 Task: Look for space in Lubbock, United States from 10th July, 2023 to 25th July, 2023 for 3 adults, 1 child in price range Rs.15000 to Rs.25000. Place can be shared room with 2 bedrooms having 3 beds and 2 bathrooms. Property type can be house, flat, guest house. Amenities needed are: wifi, TV, free parkinig on premises, gym, breakfast. Booking option can be shelf check-in. Required host language is English.
Action: Mouse moved to (432, 105)
Screenshot: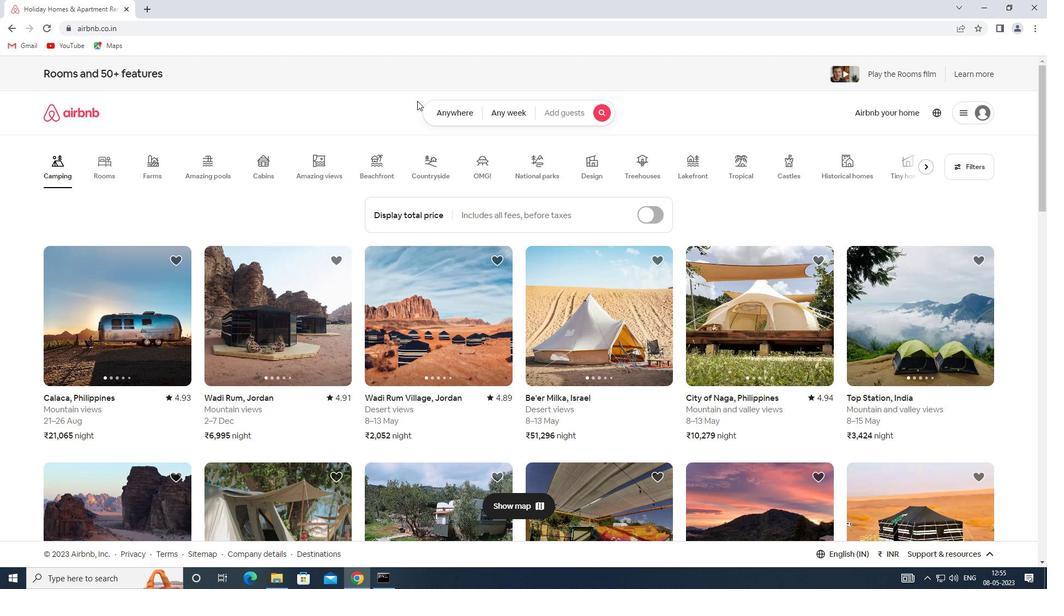 
Action: Mouse pressed left at (432, 105)
Screenshot: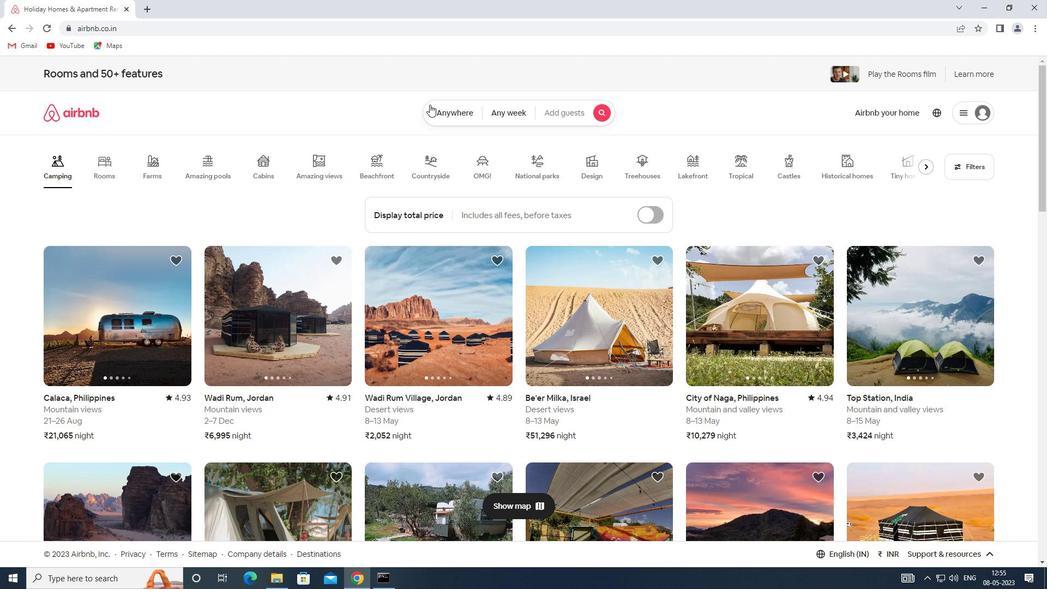 
Action: Mouse moved to (325, 159)
Screenshot: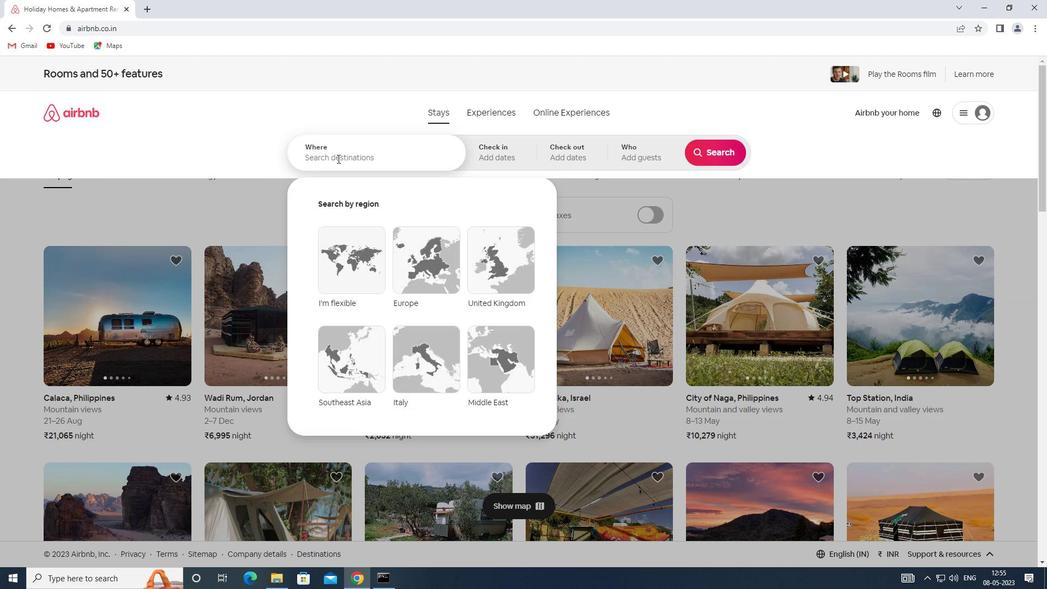 
Action: Mouse pressed left at (325, 159)
Screenshot: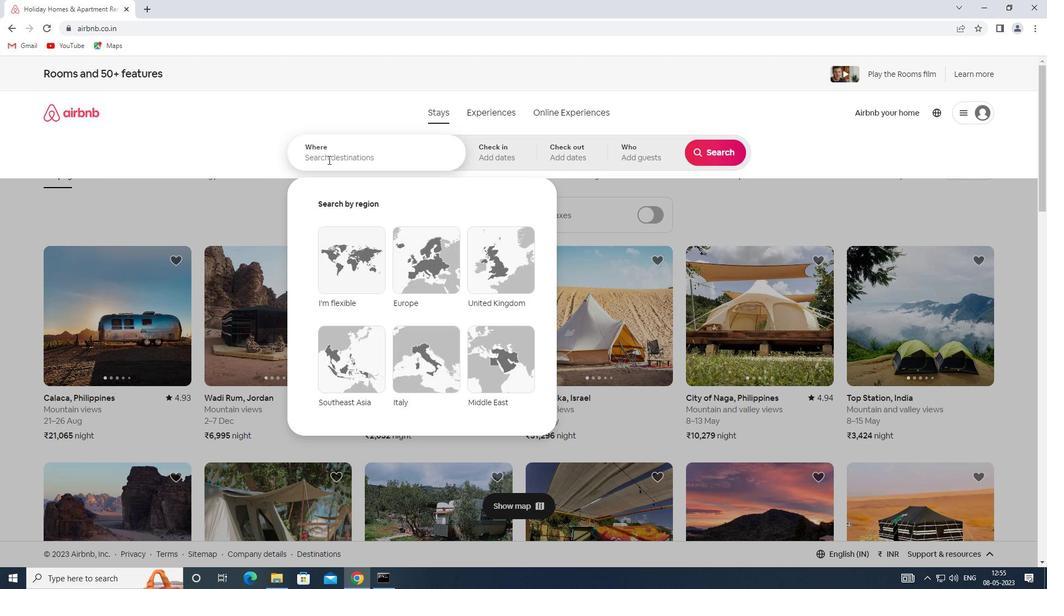 
Action: Key pressed <Key.shift><Key.shift><Key.shift><Key.shift><Key.shift><Key.shift><Key.shift><Key.shift><Key.shift><Key.shift><Key.shift><Key.shift><Key.shift><Key.shift>SPACE<Key.space>IN<Key.space><Key.shift>LUBBOCK,<Key.shift>UNITED<Key.space><Key.shift>STATES
Screenshot: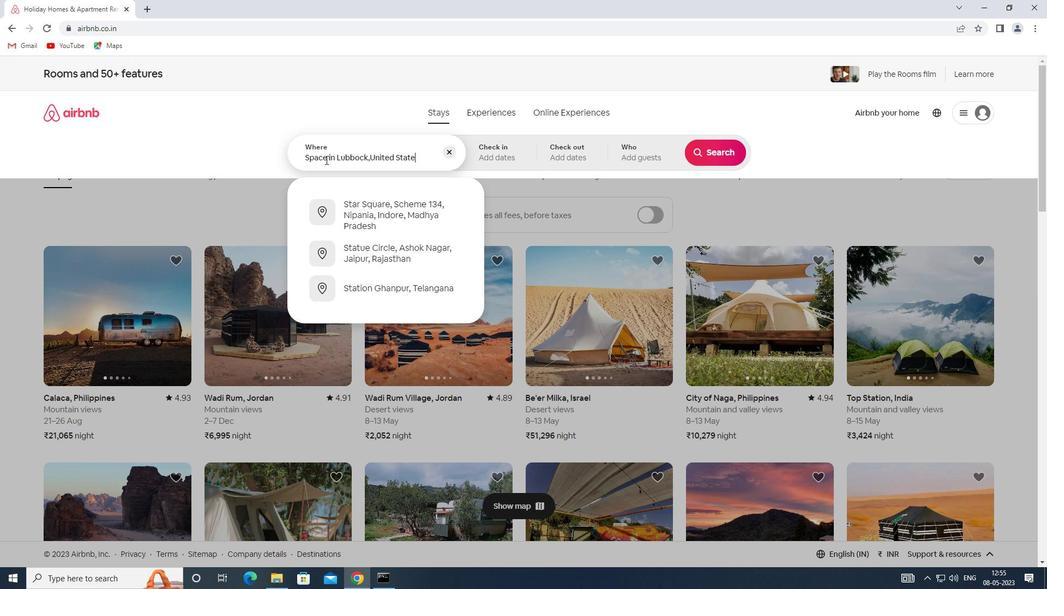 
Action: Mouse moved to (483, 154)
Screenshot: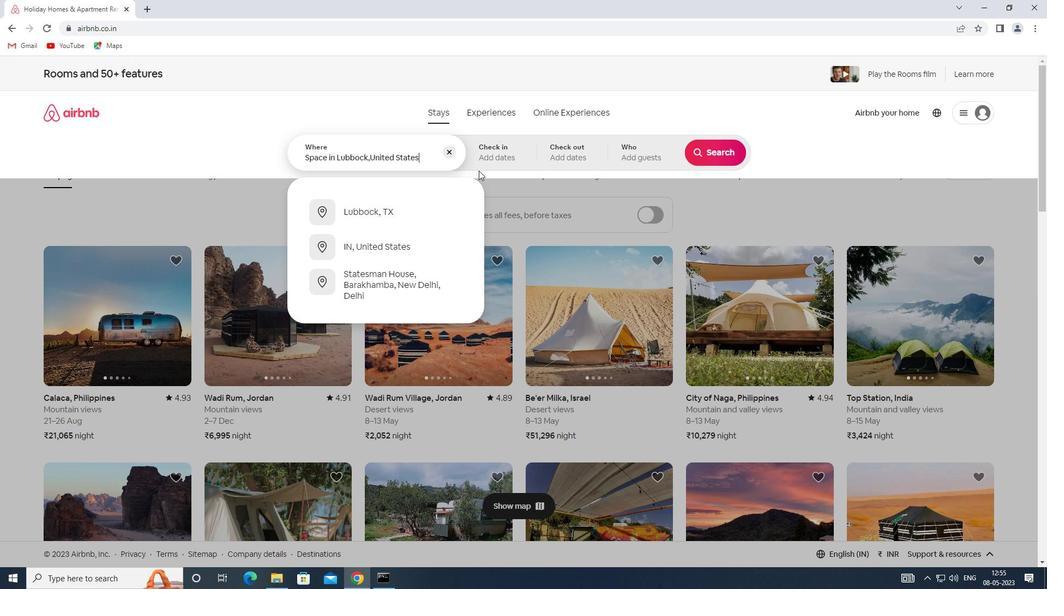 
Action: Mouse pressed left at (483, 154)
Screenshot: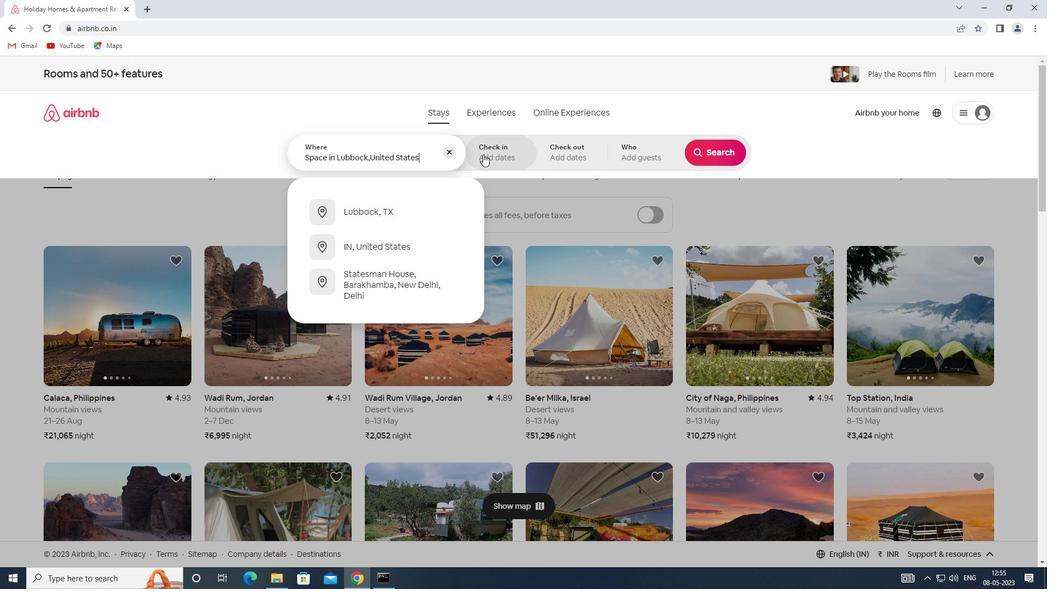 
Action: Mouse moved to (705, 236)
Screenshot: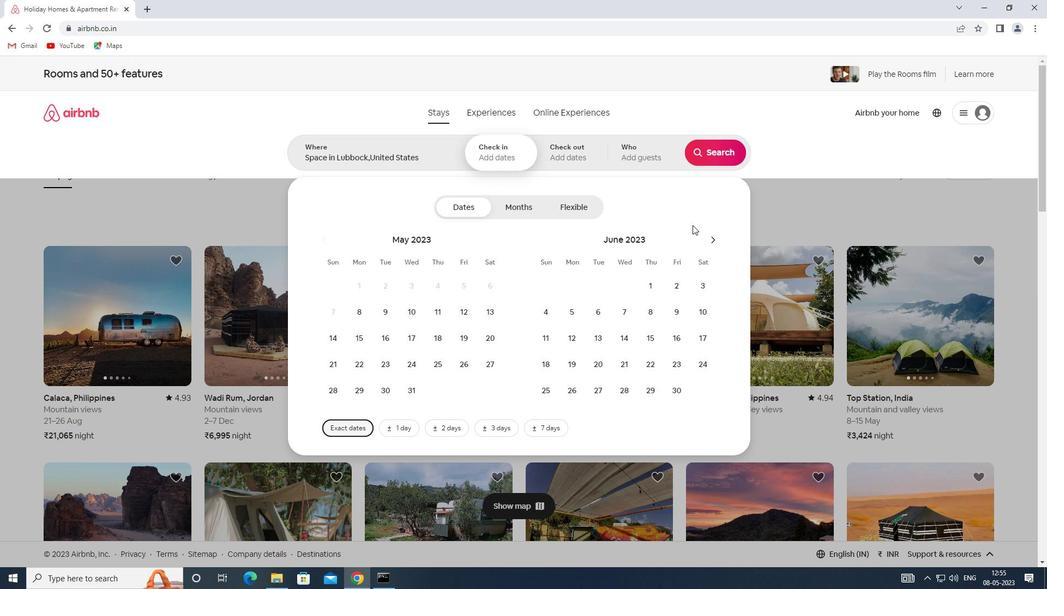 
Action: Mouse pressed left at (705, 236)
Screenshot: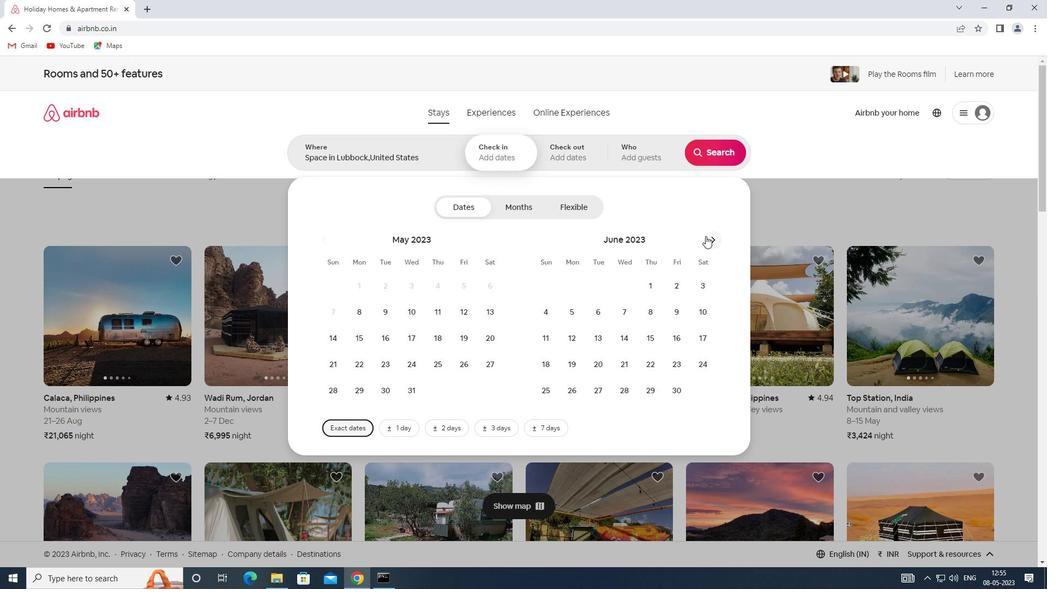 
Action: Mouse moved to (570, 334)
Screenshot: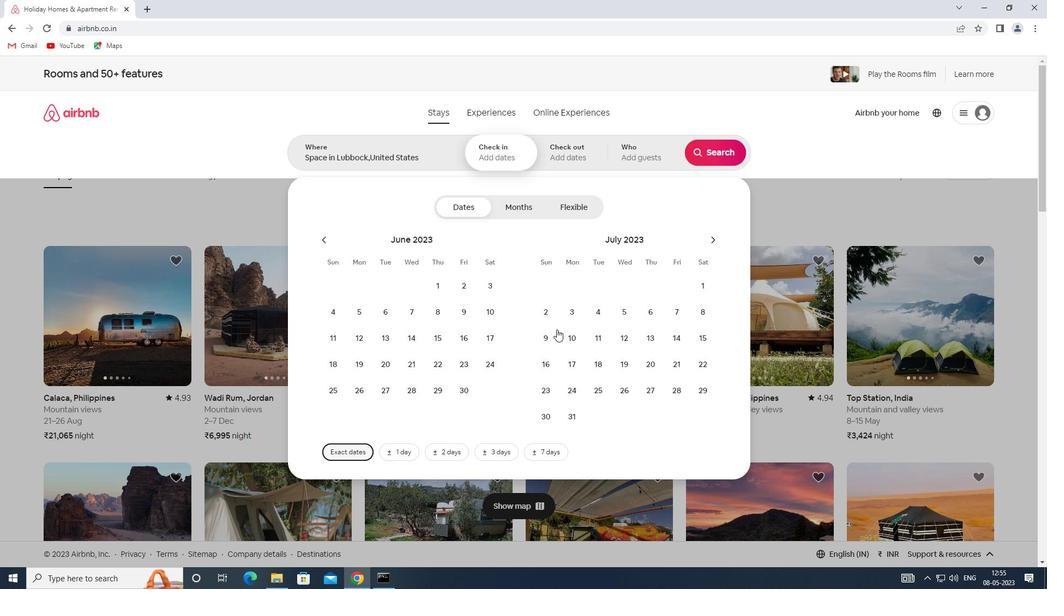 
Action: Mouse pressed left at (570, 334)
Screenshot: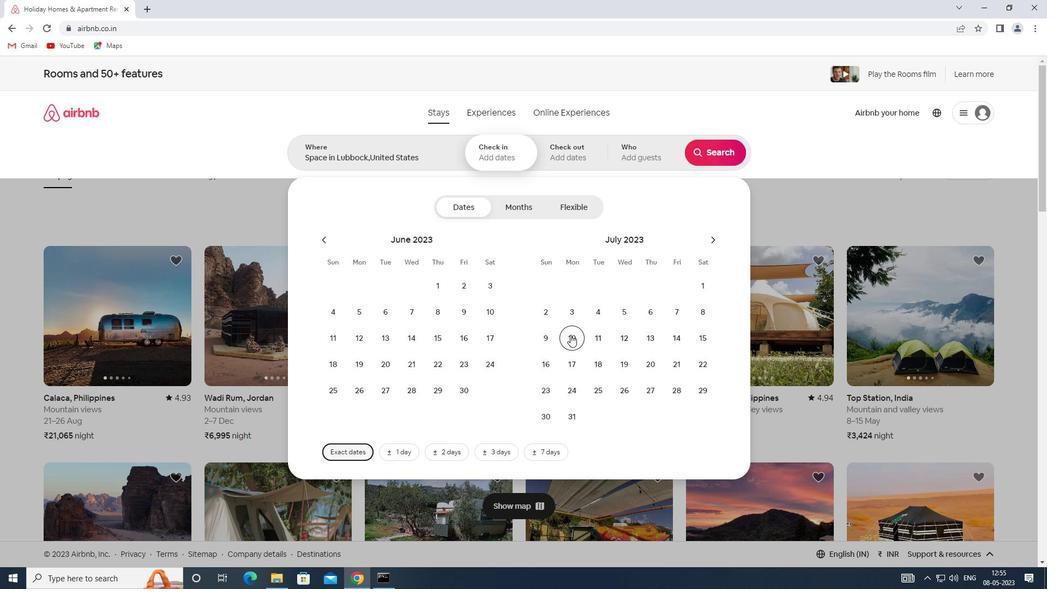 
Action: Mouse moved to (610, 392)
Screenshot: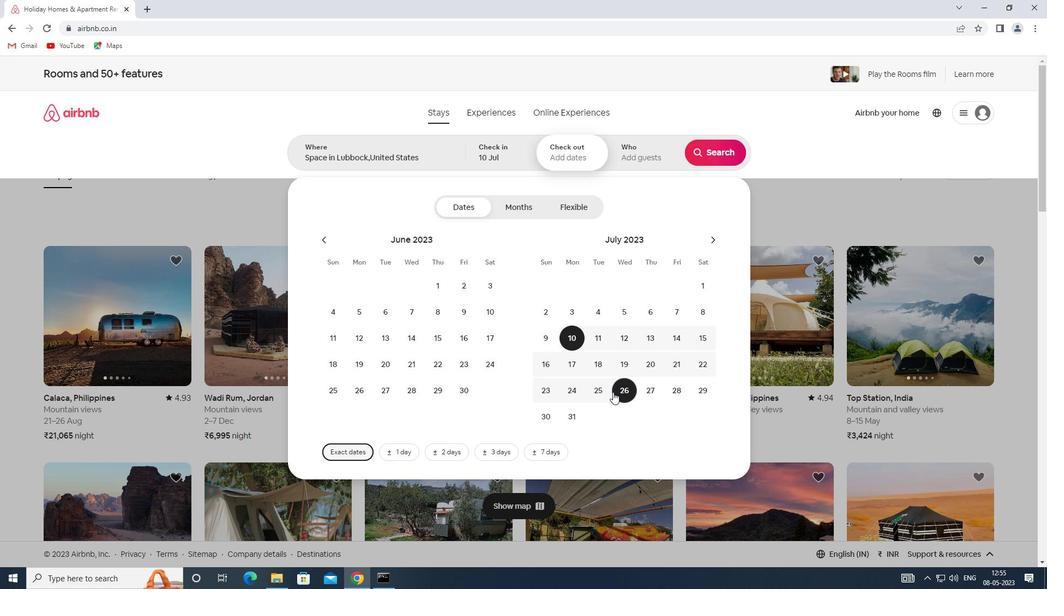 
Action: Mouse pressed left at (610, 392)
Screenshot: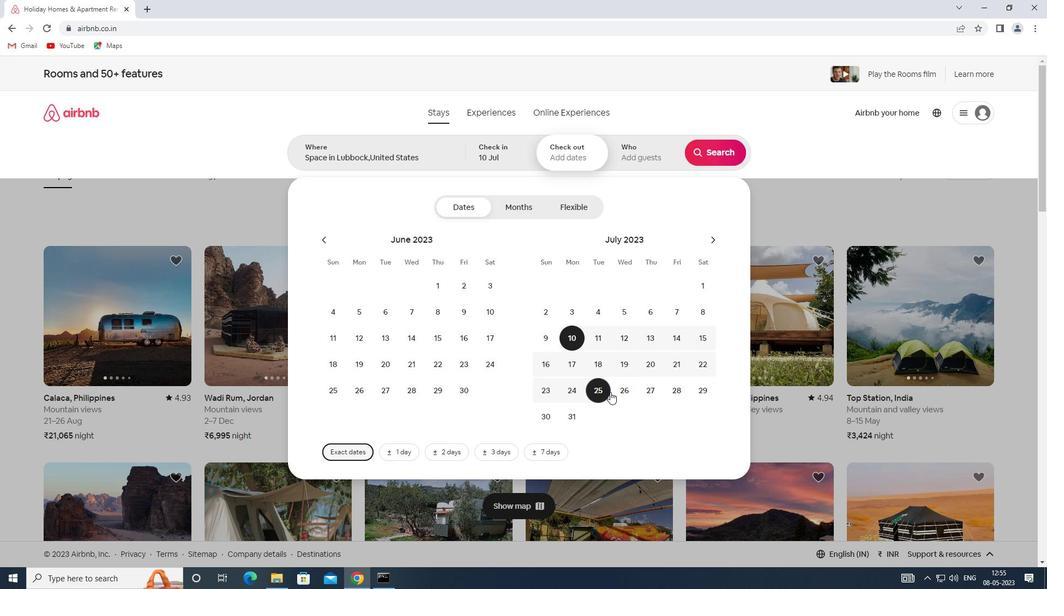 
Action: Mouse moved to (649, 157)
Screenshot: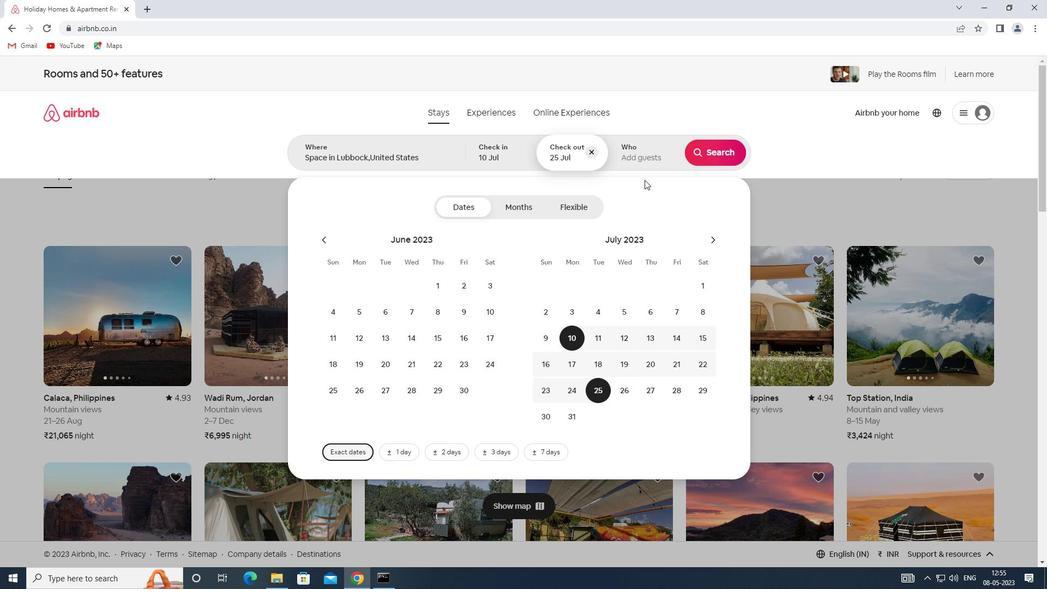 
Action: Mouse pressed left at (649, 157)
Screenshot: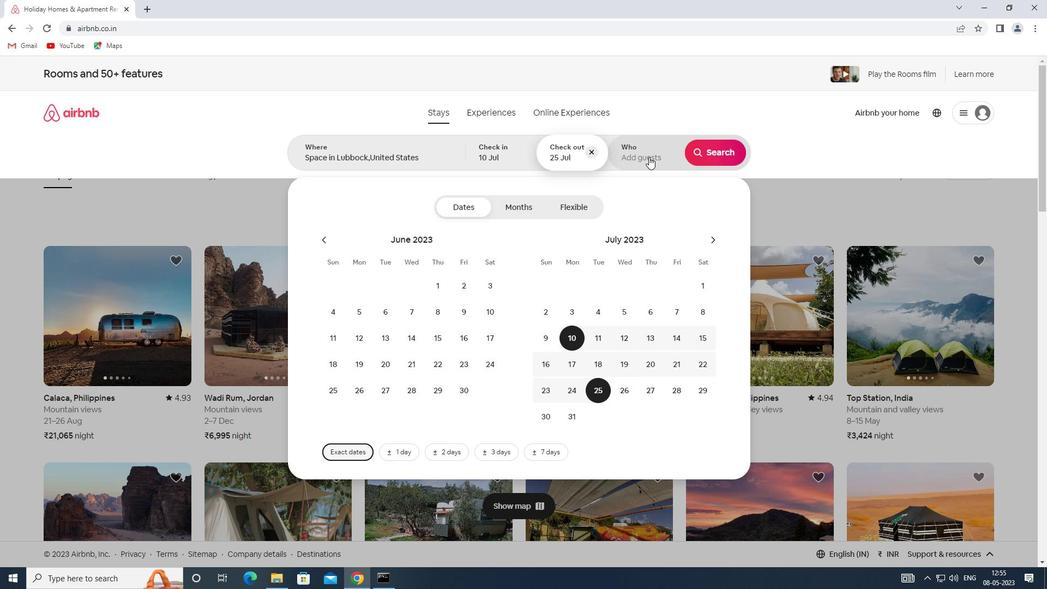 
Action: Mouse moved to (714, 218)
Screenshot: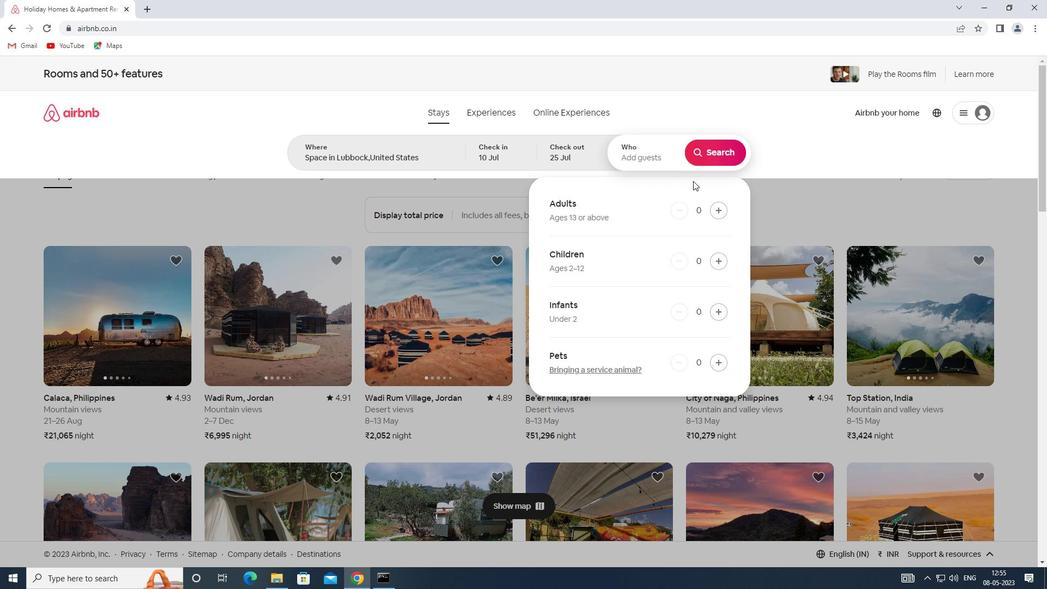 
Action: Mouse pressed left at (714, 218)
Screenshot: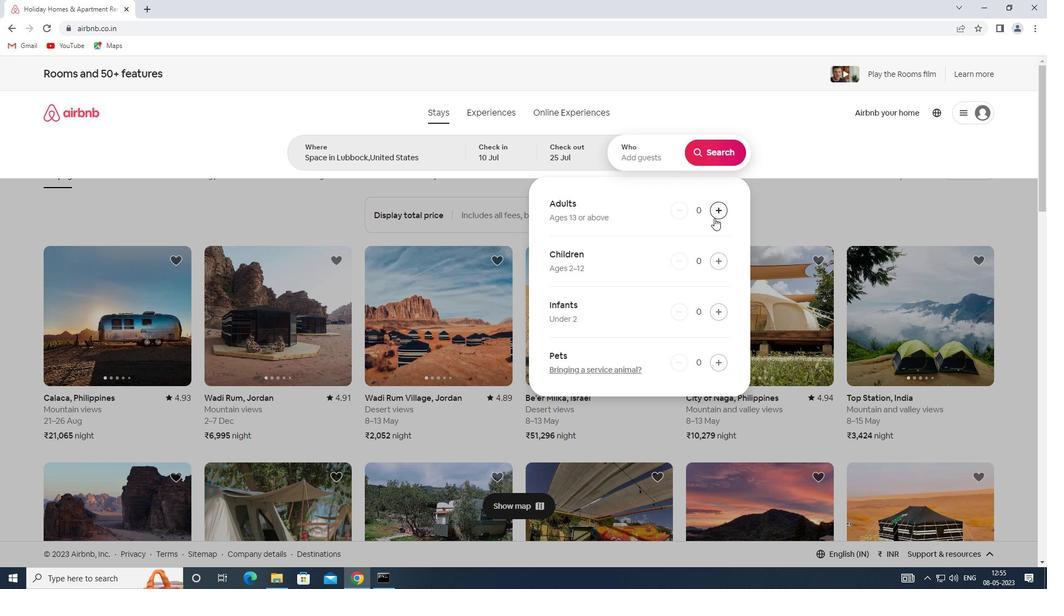
Action: Mouse pressed left at (714, 218)
Screenshot: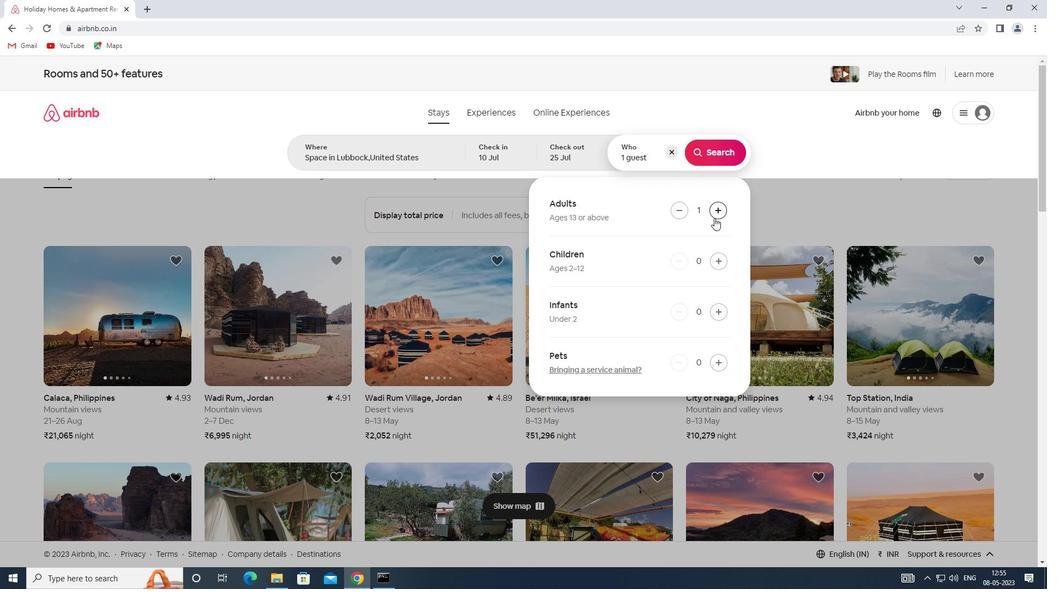 
Action: Mouse pressed left at (714, 218)
Screenshot: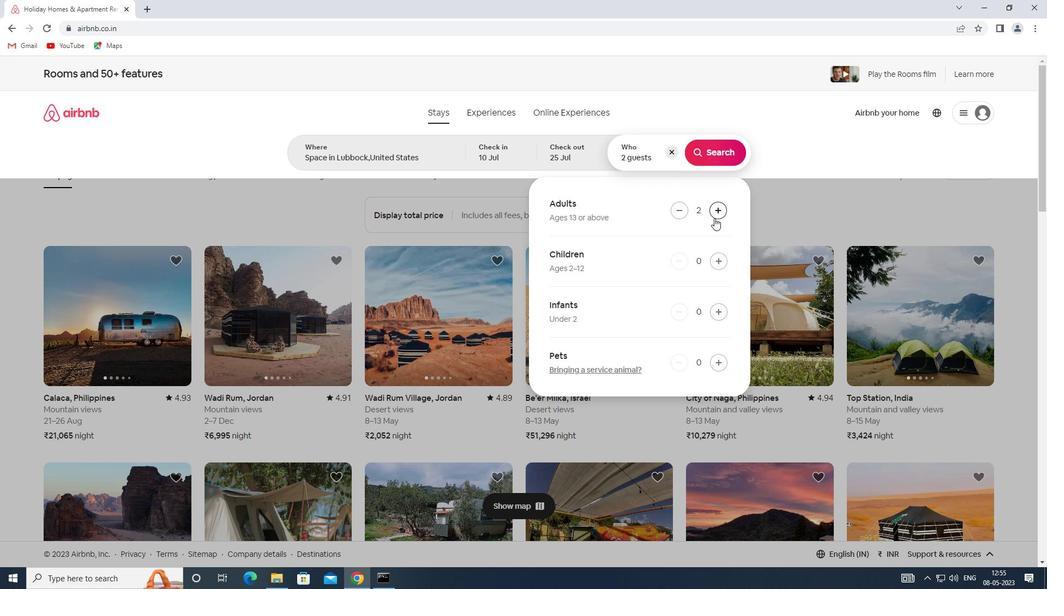 
Action: Mouse moved to (723, 266)
Screenshot: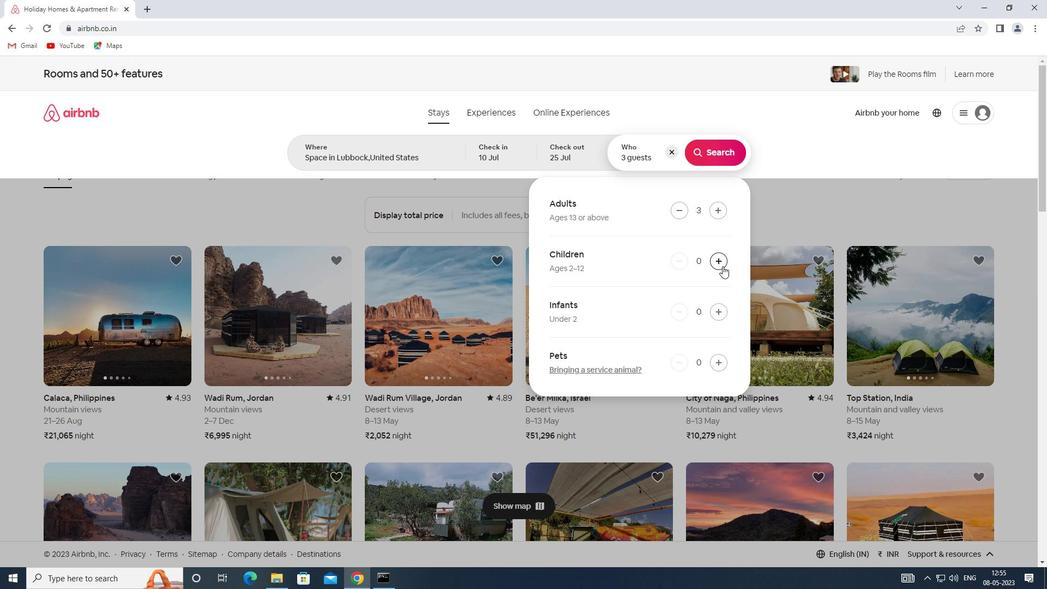 
Action: Mouse pressed left at (723, 266)
Screenshot: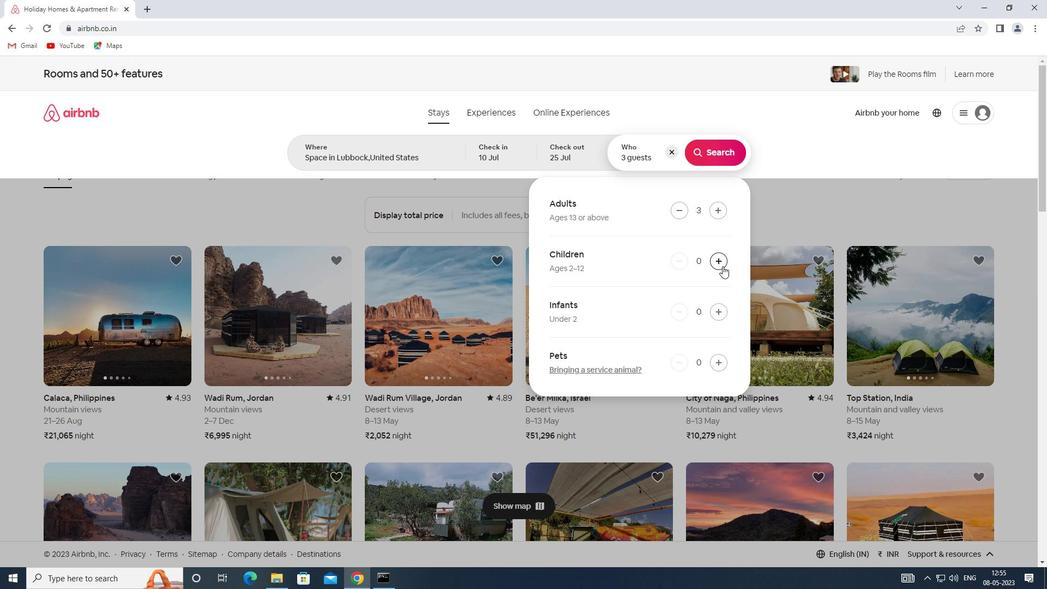 
Action: Mouse moved to (714, 152)
Screenshot: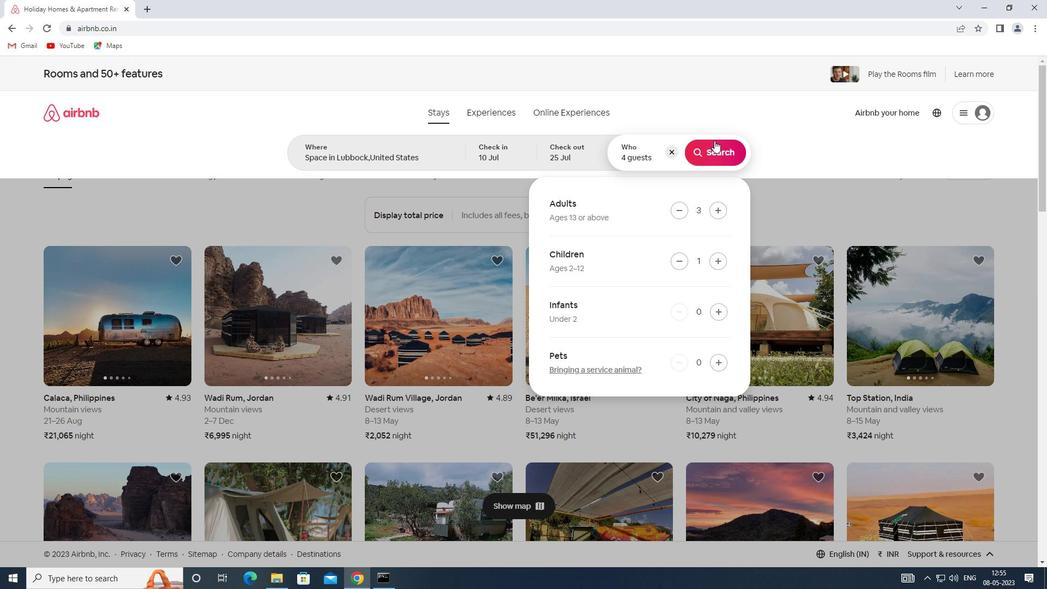 
Action: Mouse pressed left at (714, 152)
Screenshot: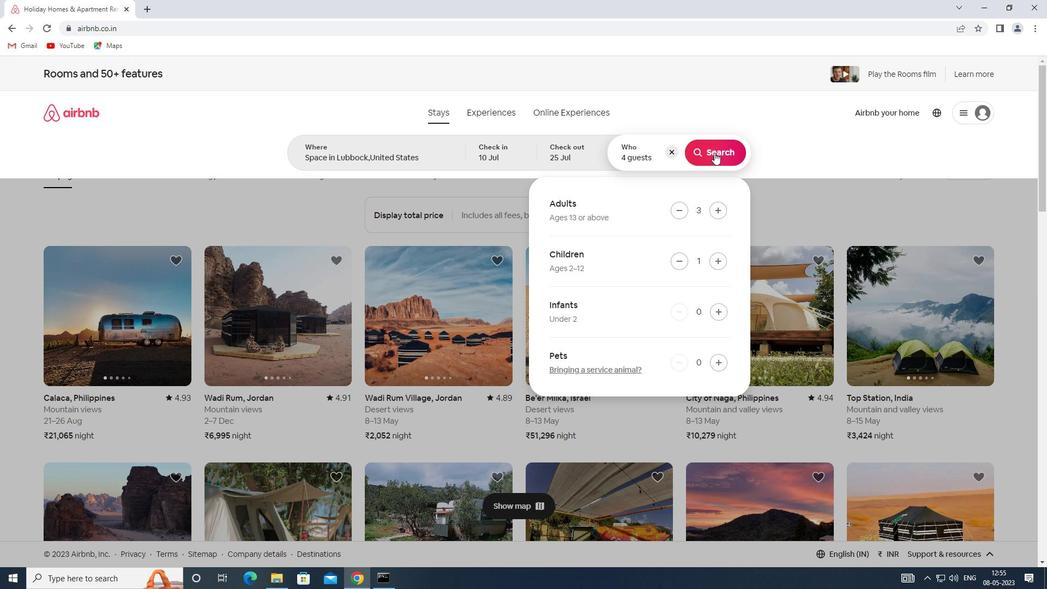 
Action: Mouse moved to (1002, 127)
Screenshot: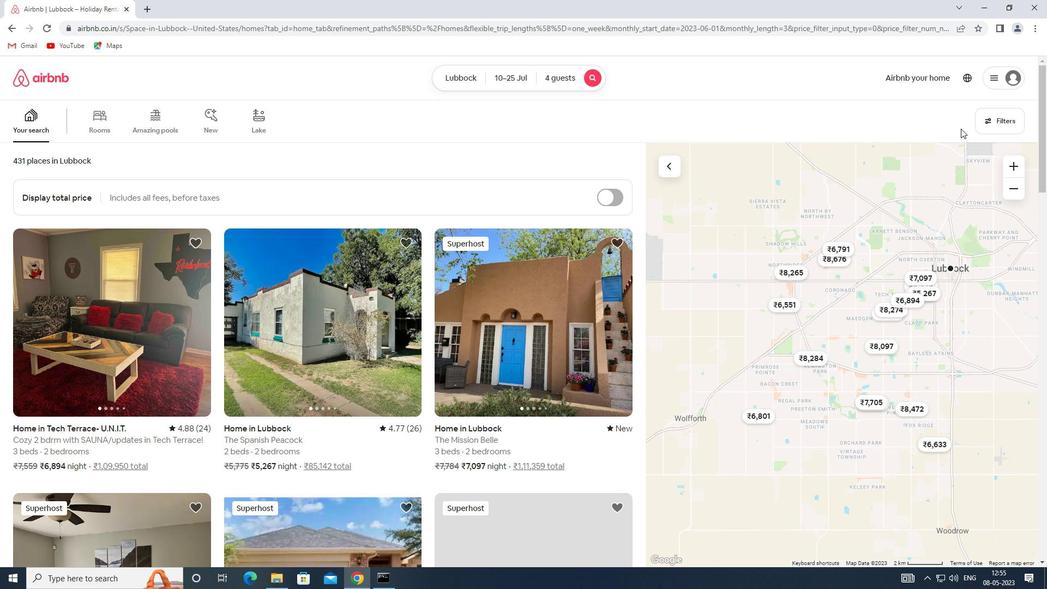 
Action: Mouse pressed left at (1002, 127)
Screenshot: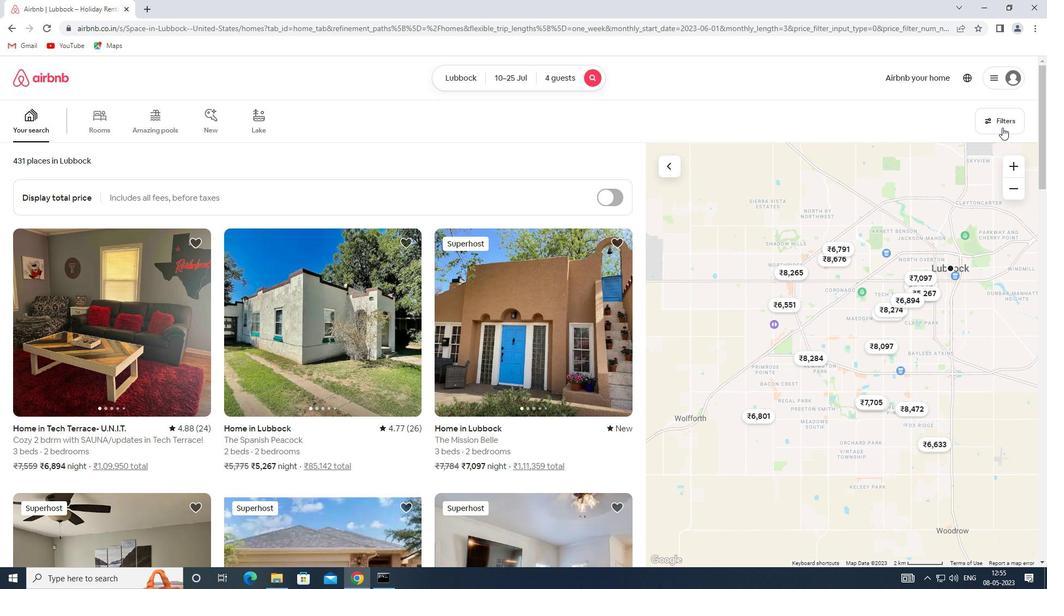 
Action: Mouse moved to (389, 393)
Screenshot: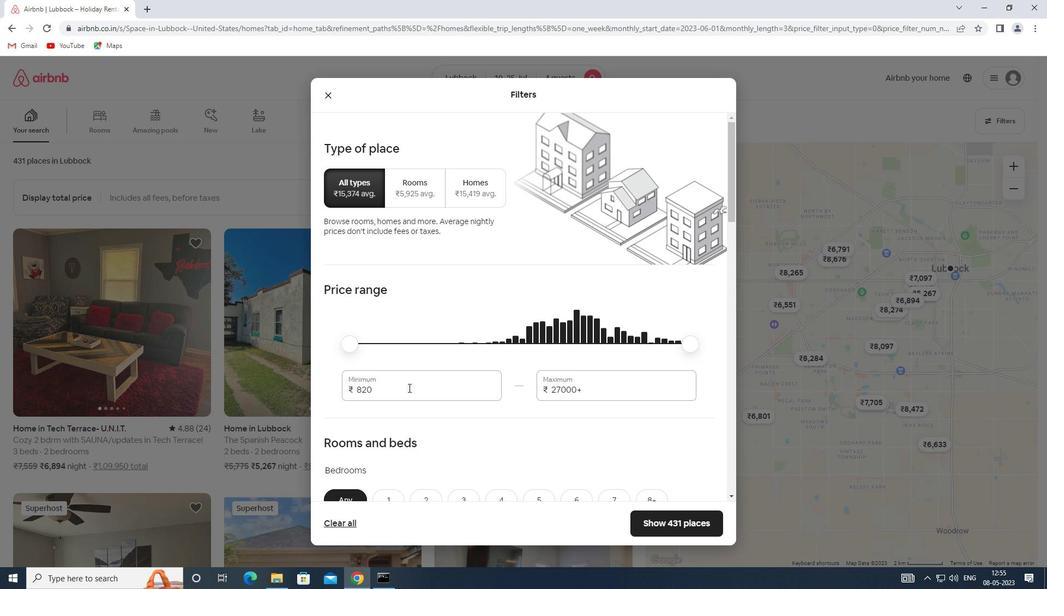 
Action: Mouse pressed left at (389, 393)
Screenshot: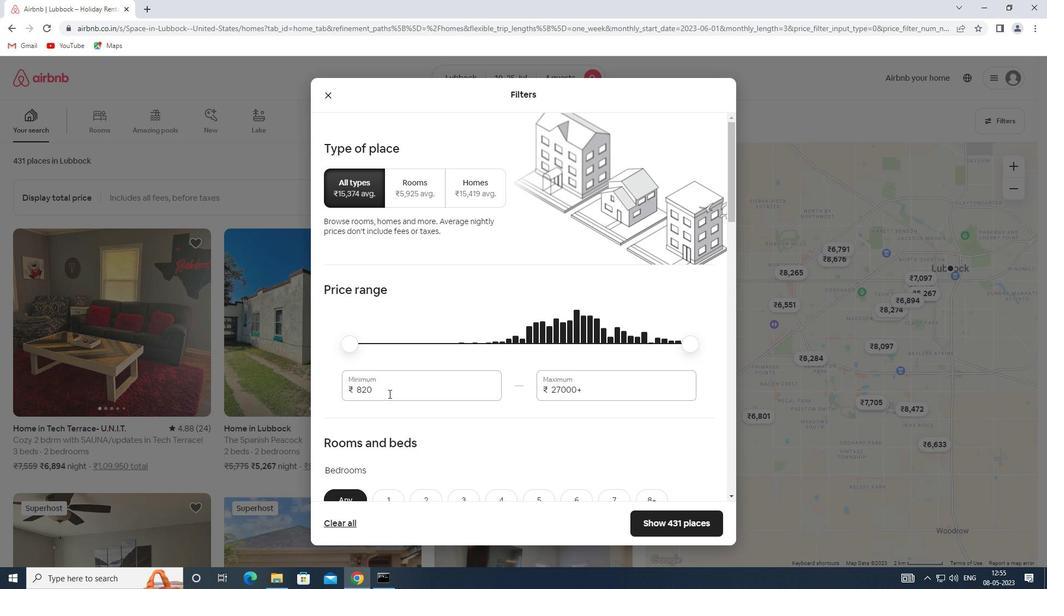 
Action: Mouse moved to (339, 394)
Screenshot: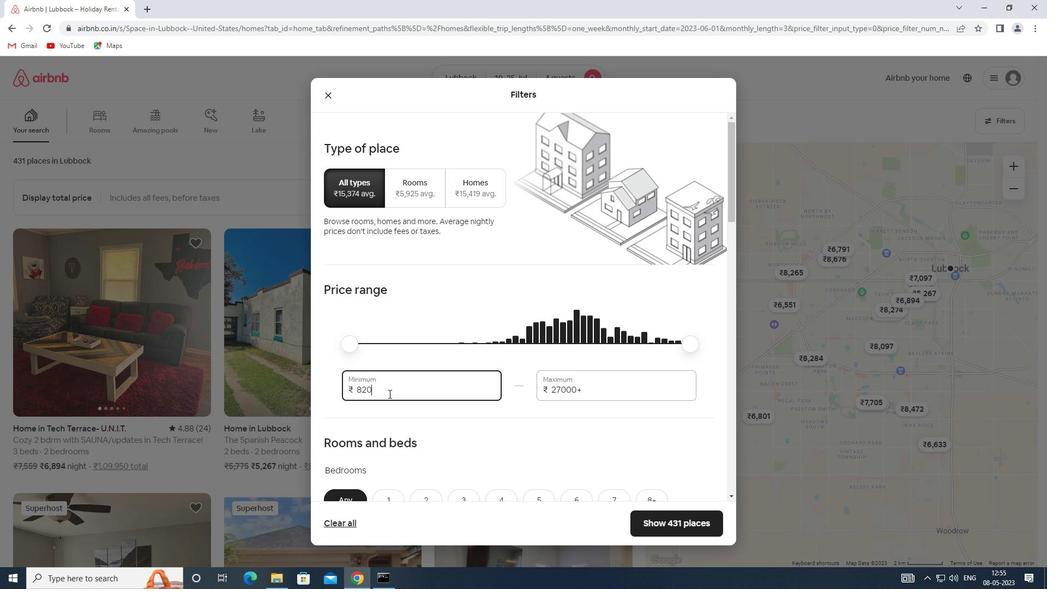 
Action: Key pressed 15000
Screenshot: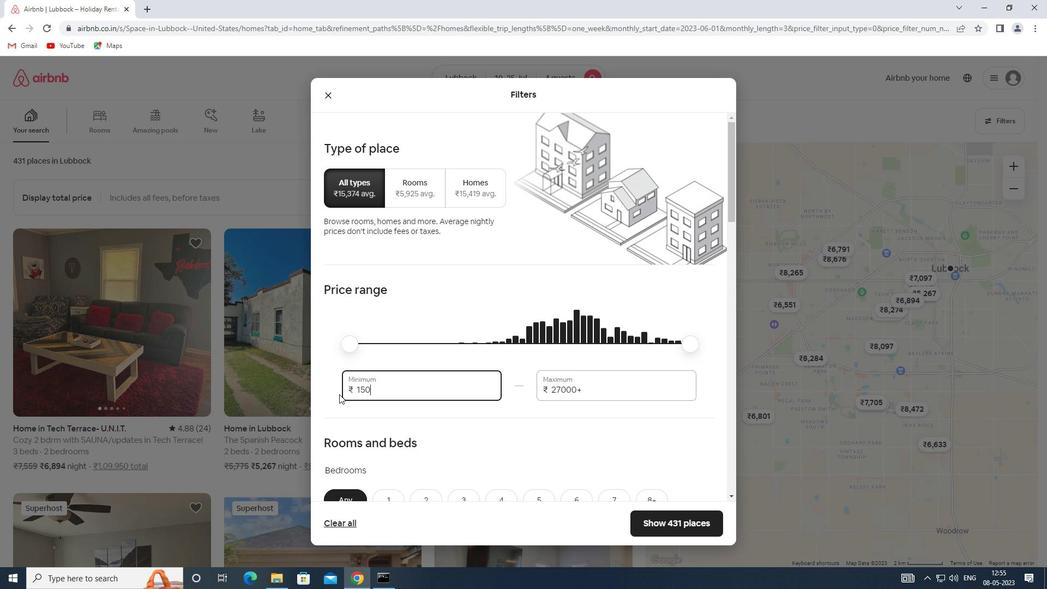 
Action: Mouse moved to (584, 390)
Screenshot: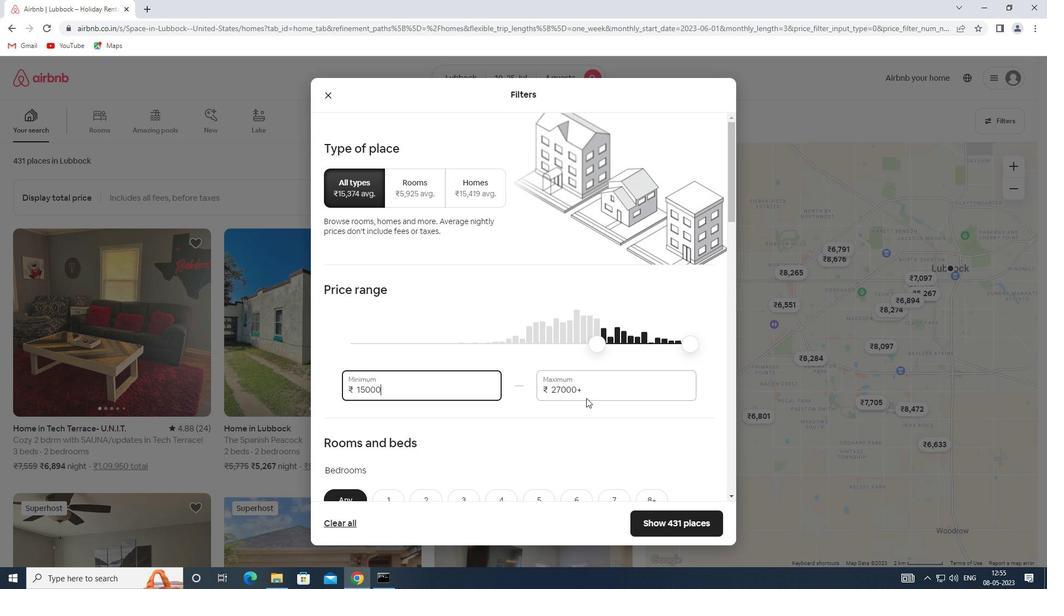
Action: Mouse pressed left at (584, 390)
Screenshot: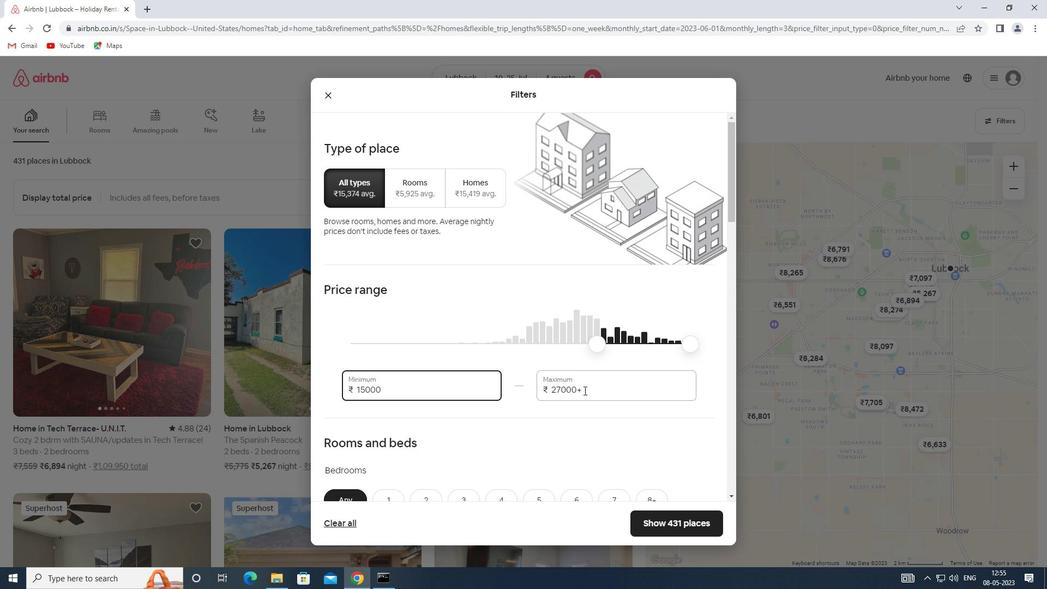 
Action: Mouse moved to (520, 390)
Screenshot: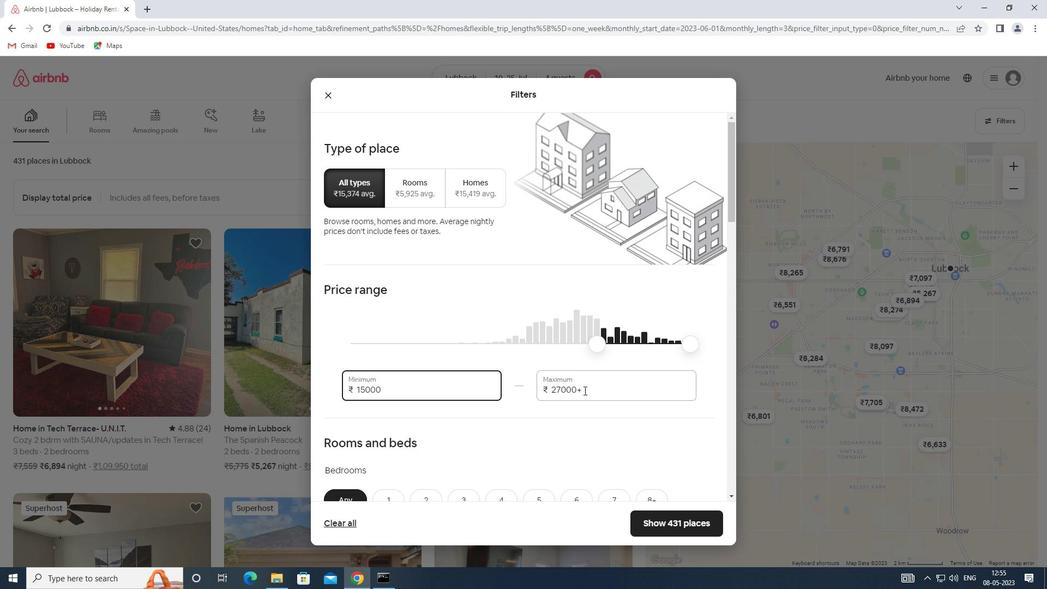 
Action: Key pressed 25000
Screenshot: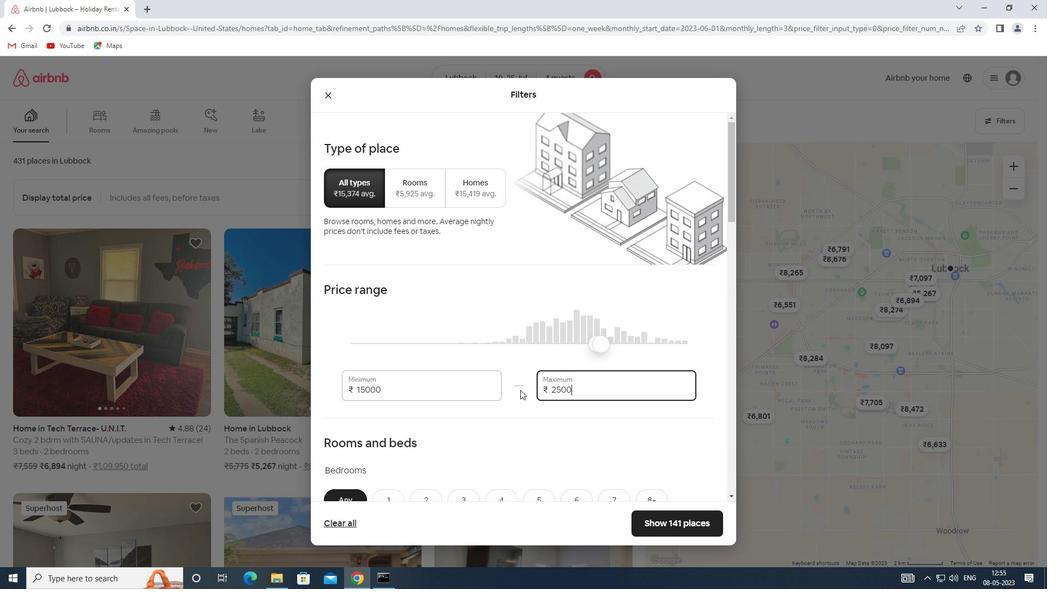 
Action: Mouse scrolled (520, 389) with delta (0, 0)
Screenshot: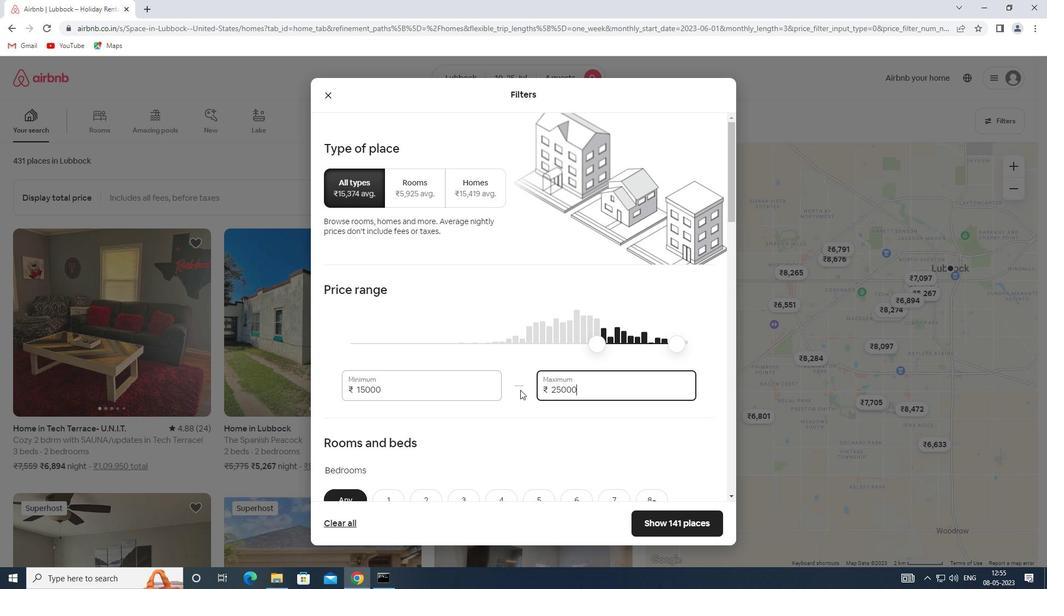 
Action: Mouse scrolled (520, 389) with delta (0, 0)
Screenshot: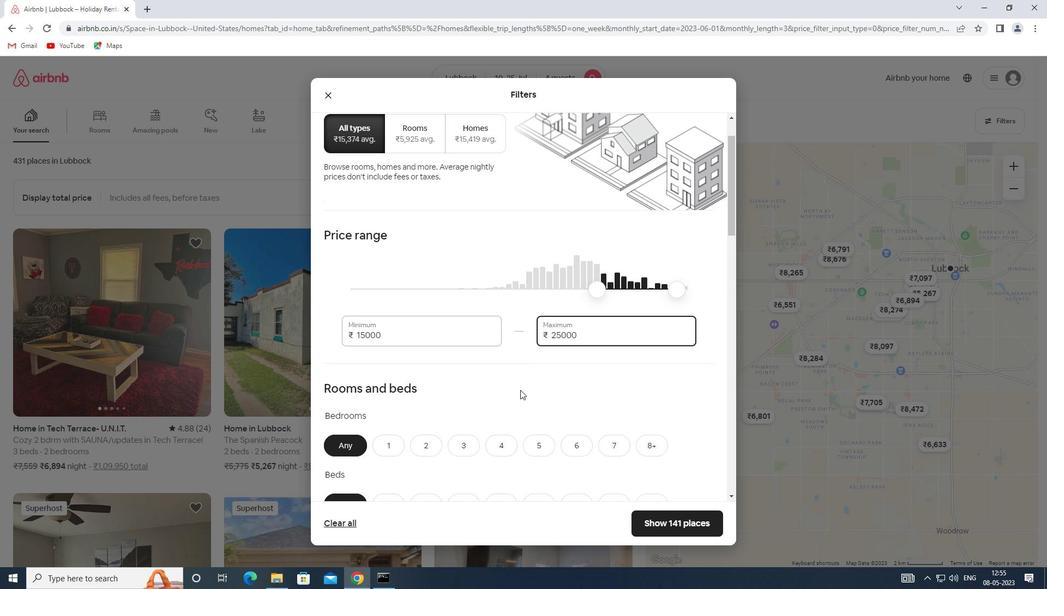 
Action: Mouse scrolled (520, 389) with delta (0, 0)
Screenshot: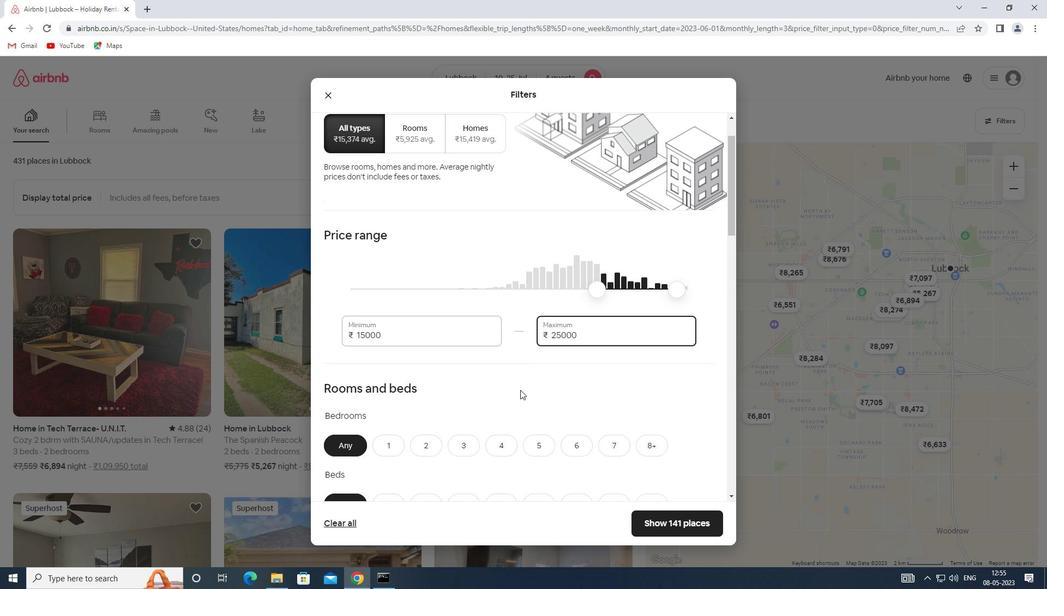 
Action: Mouse moved to (419, 333)
Screenshot: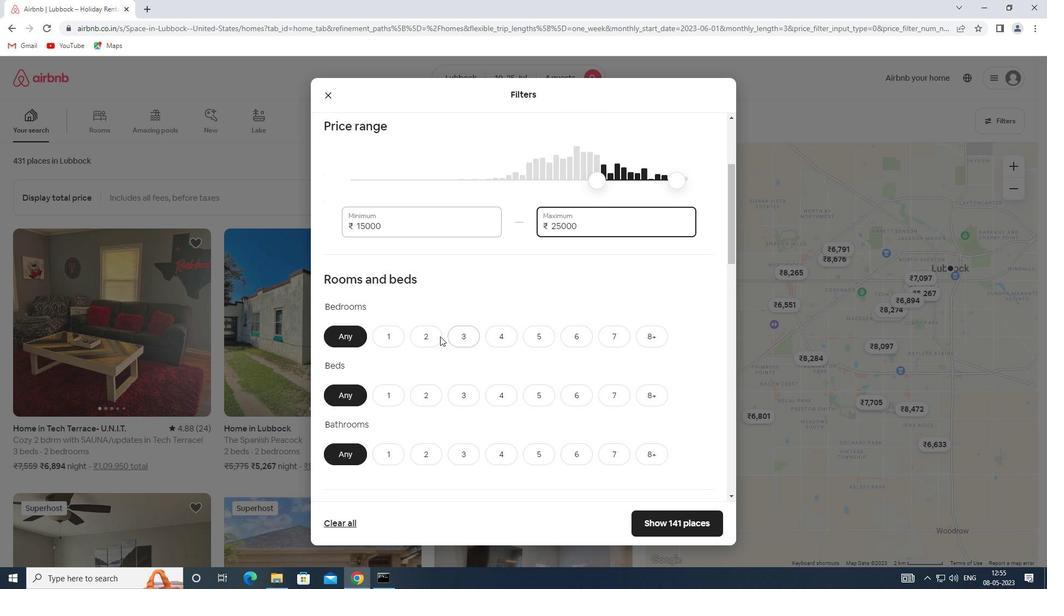 
Action: Mouse pressed left at (419, 333)
Screenshot: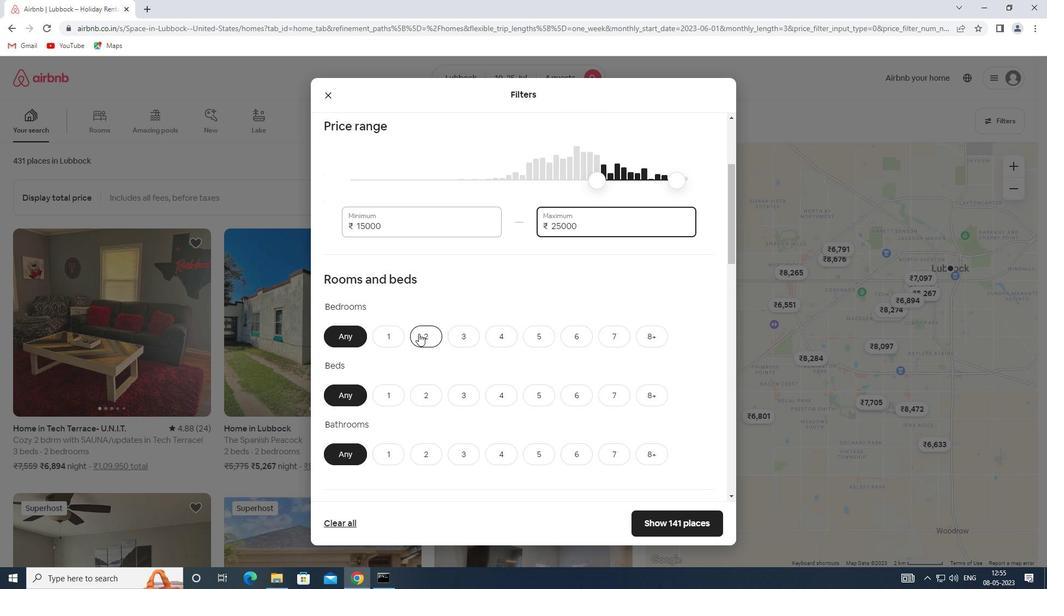 
Action: Mouse moved to (469, 402)
Screenshot: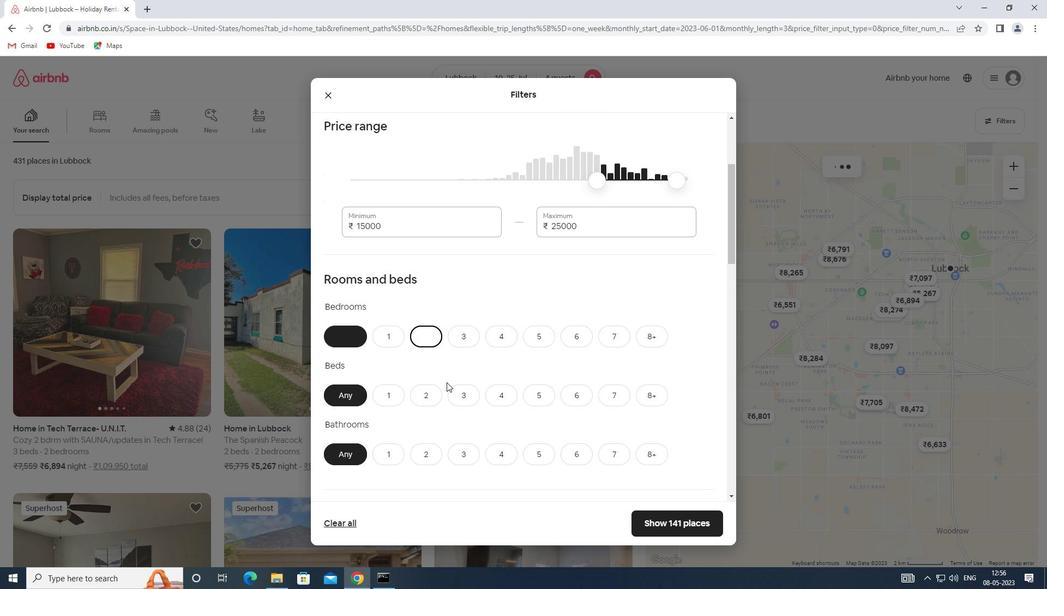 
Action: Mouse pressed left at (469, 402)
Screenshot: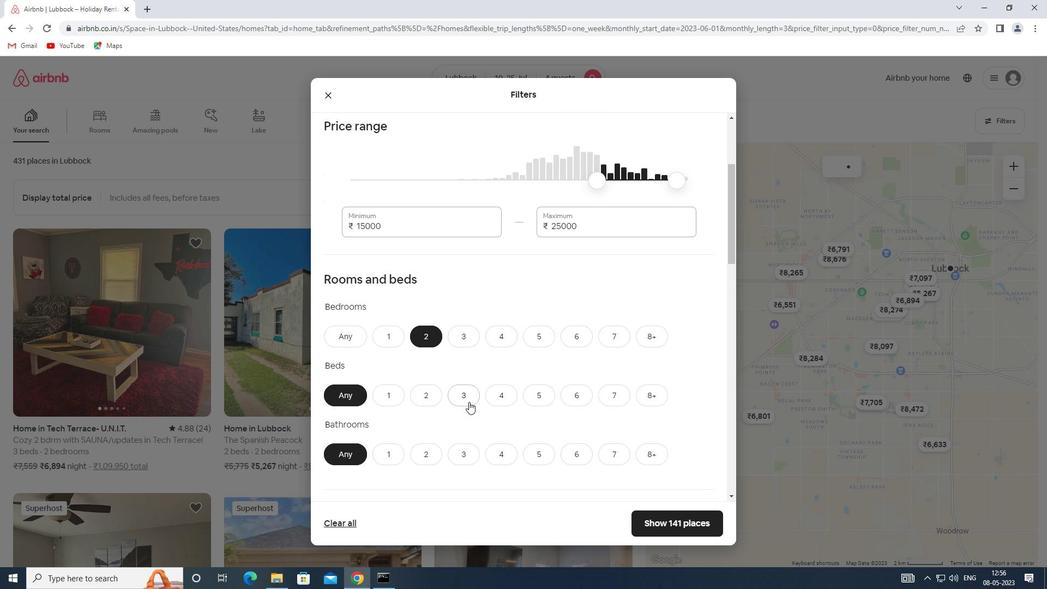 
Action: Mouse moved to (425, 452)
Screenshot: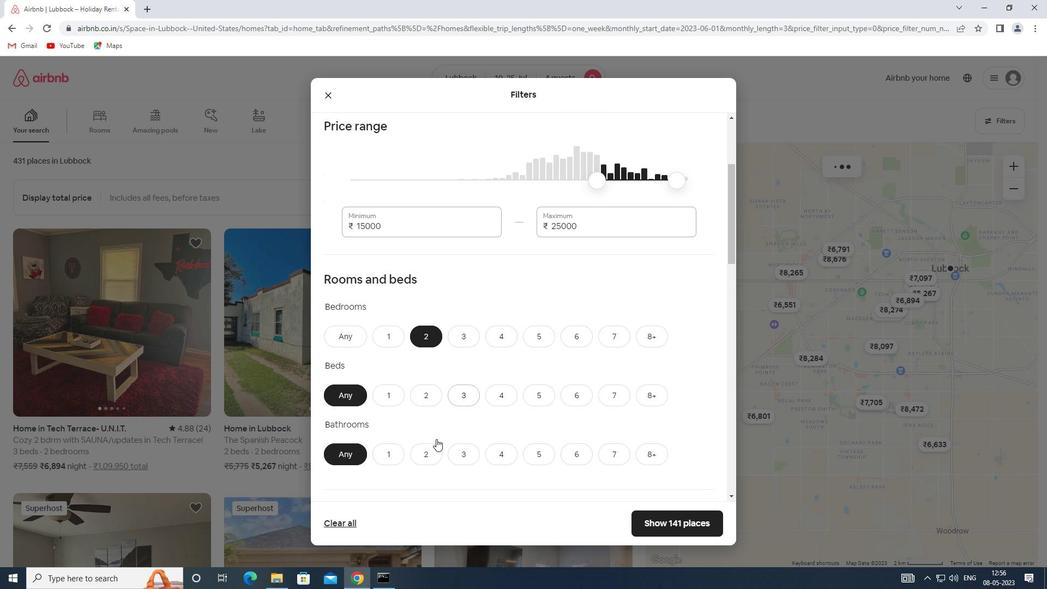 
Action: Mouse pressed left at (425, 452)
Screenshot: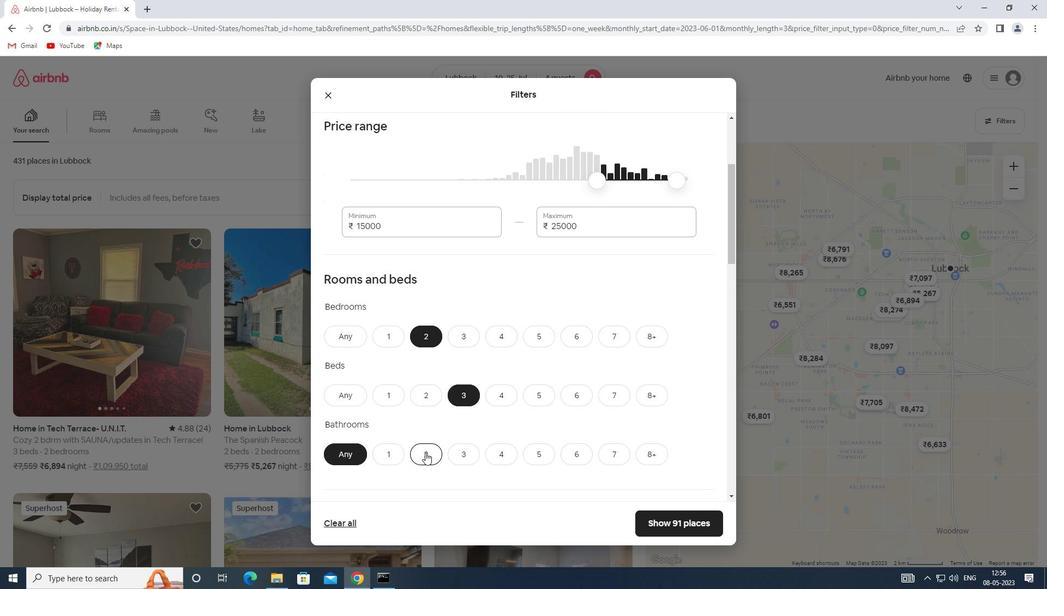 
Action: Mouse scrolled (425, 452) with delta (0, 0)
Screenshot: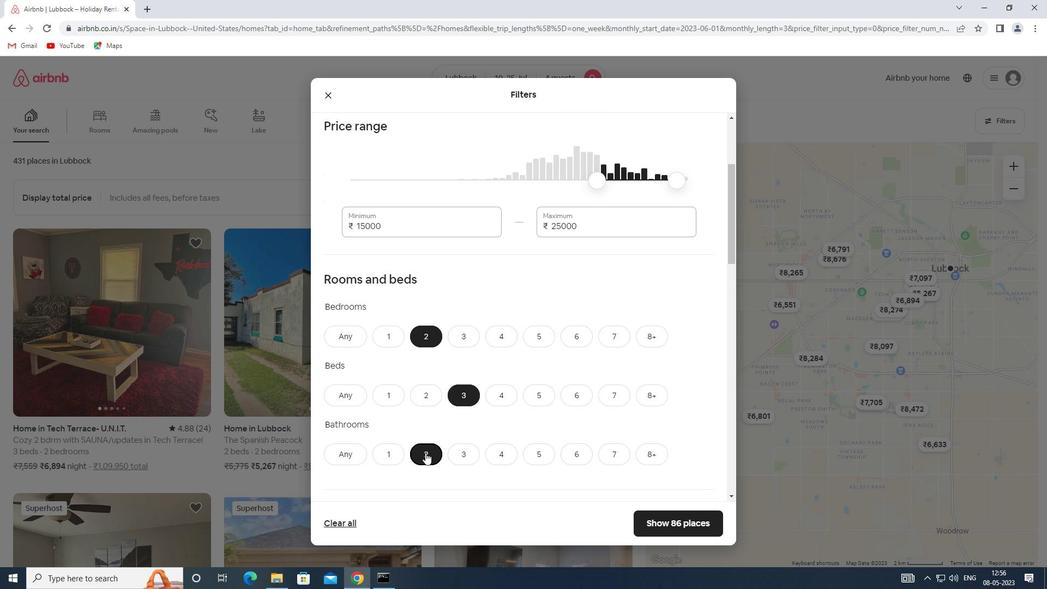
Action: Mouse scrolled (425, 452) with delta (0, 0)
Screenshot: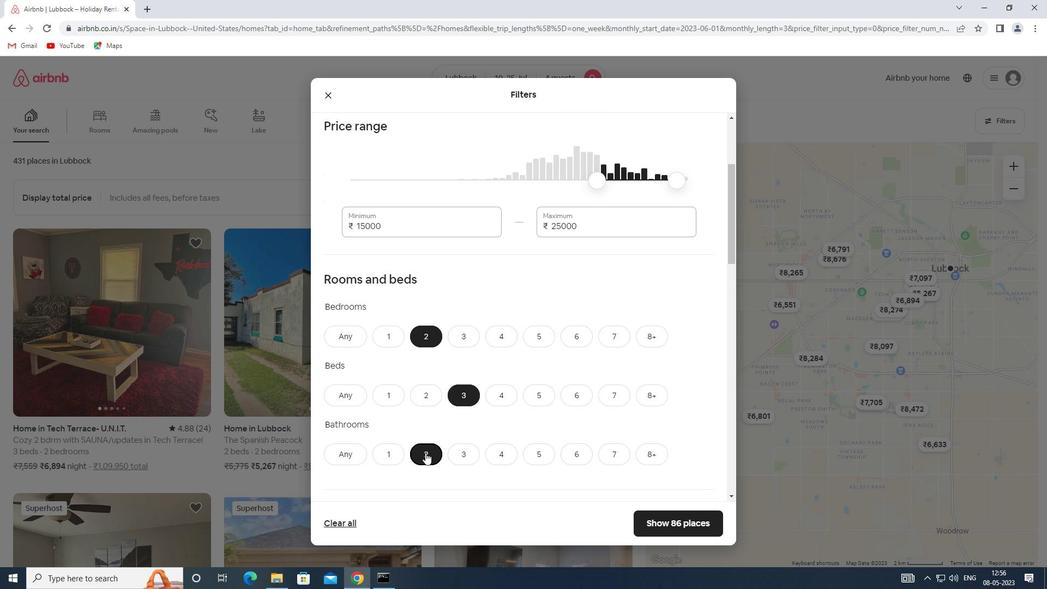 
Action: Mouse scrolled (425, 452) with delta (0, 0)
Screenshot: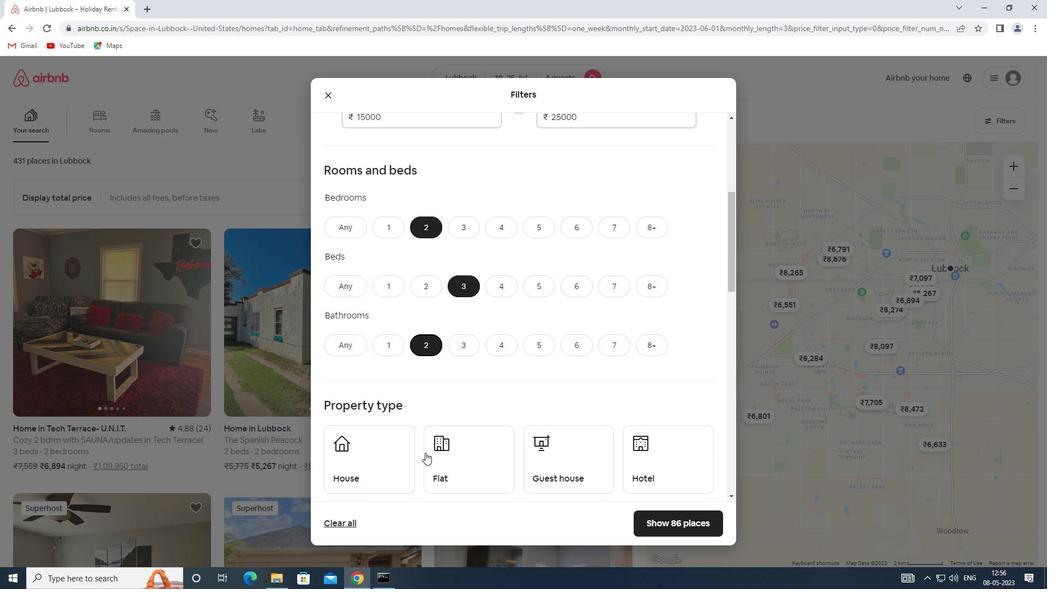 
Action: Mouse scrolled (425, 452) with delta (0, 0)
Screenshot: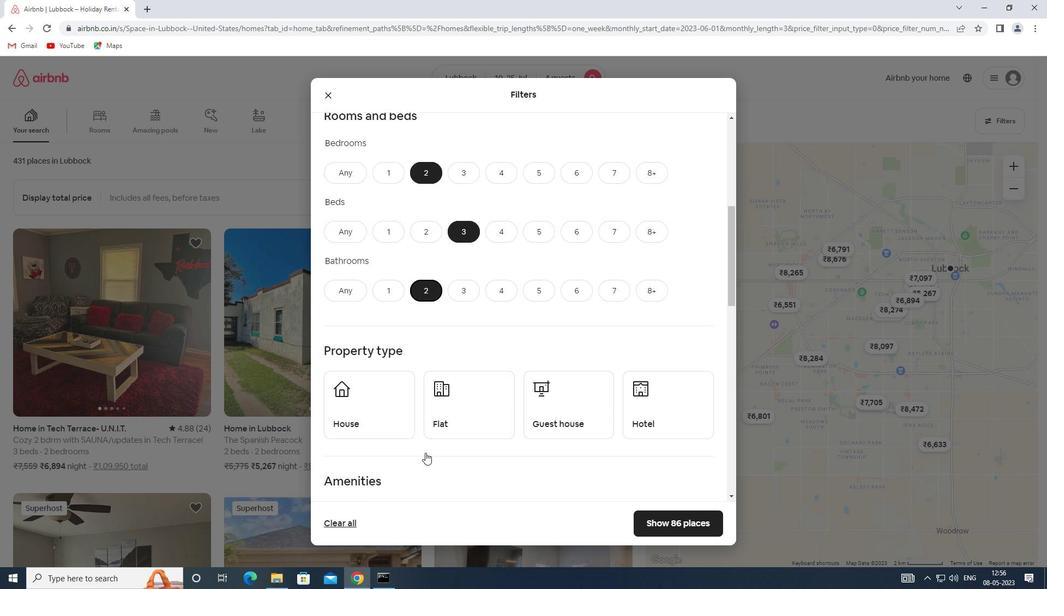 
Action: Mouse moved to (402, 370)
Screenshot: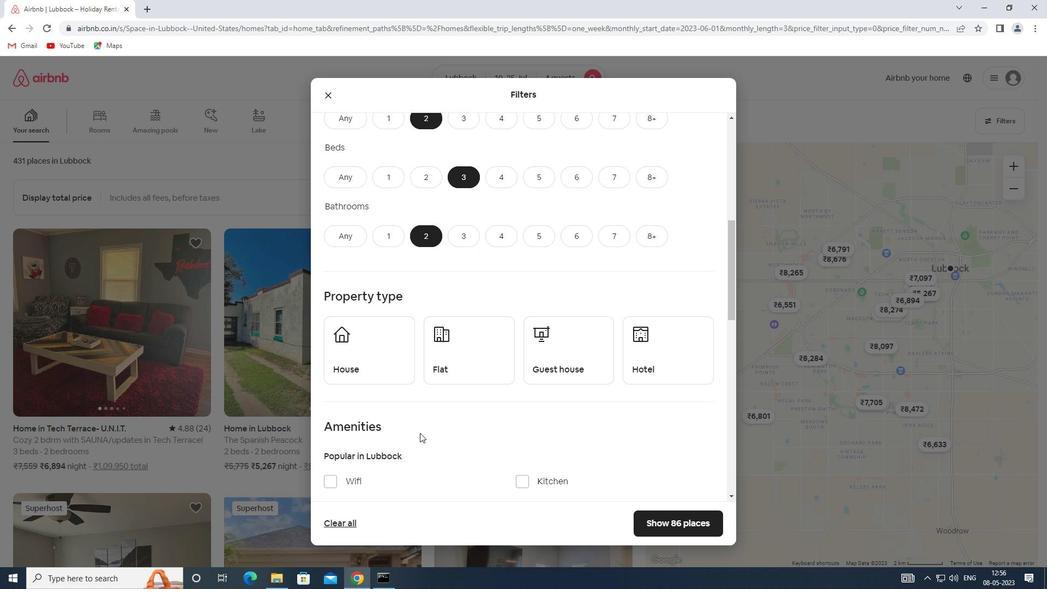
Action: Mouse pressed left at (402, 370)
Screenshot: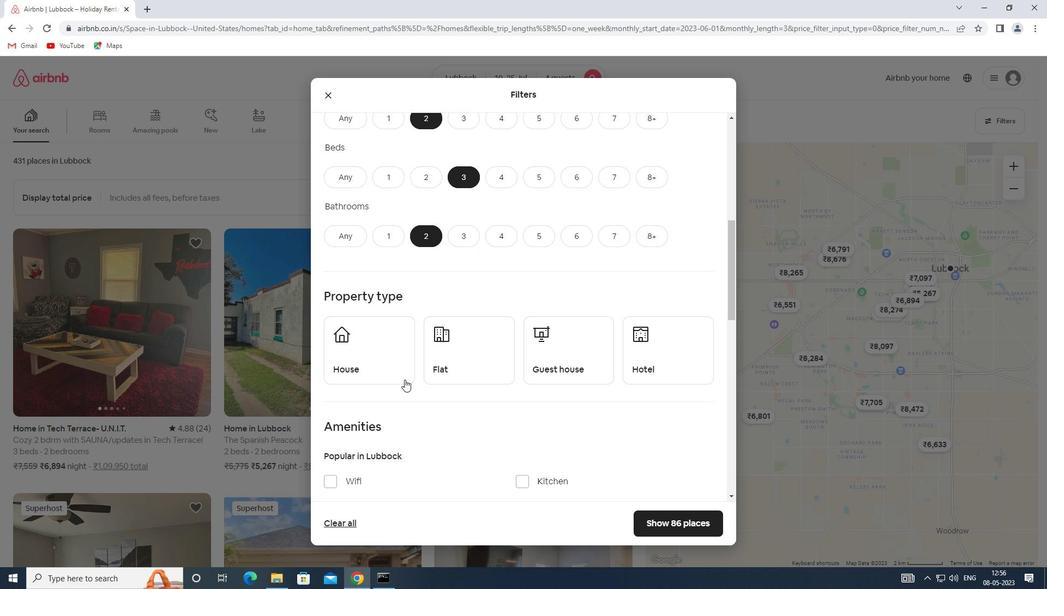 
Action: Mouse moved to (454, 370)
Screenshot: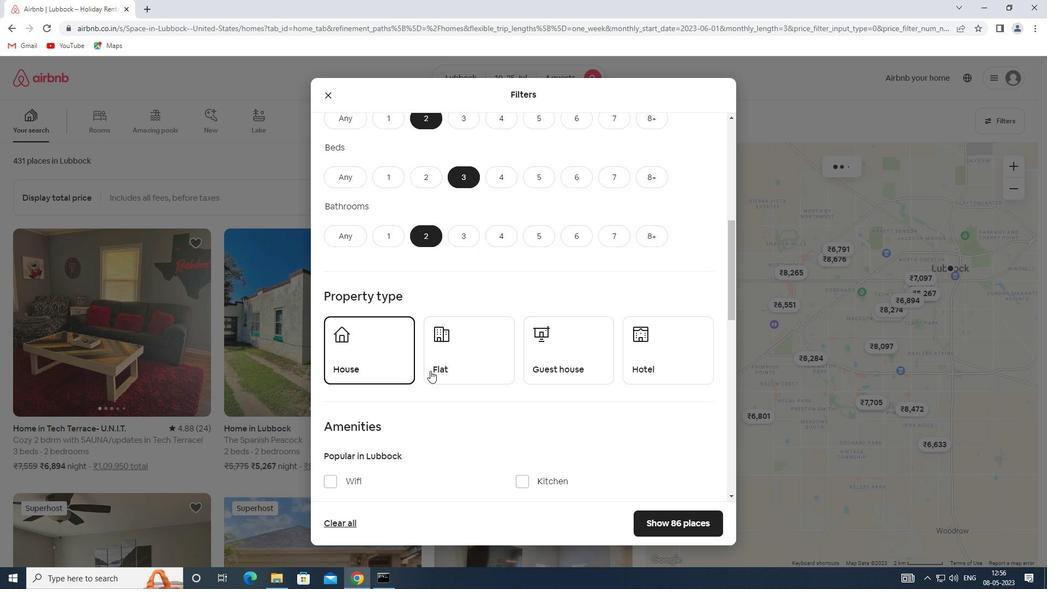 
Action: Mouse pressed left at (454, 370)
Screenshot: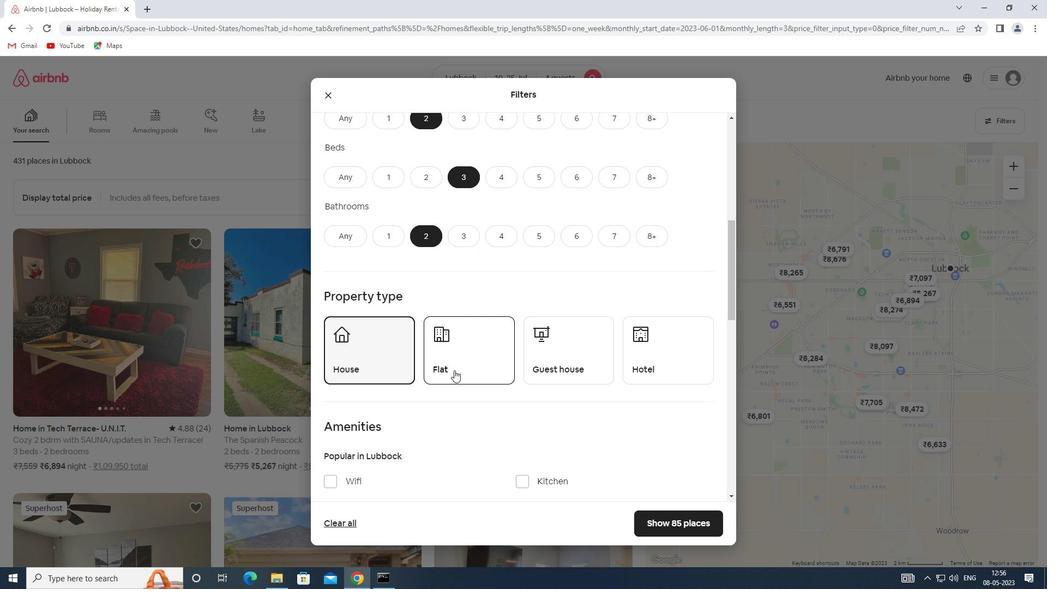 
Action: Mouse moved to (551, 356)
Screenshot: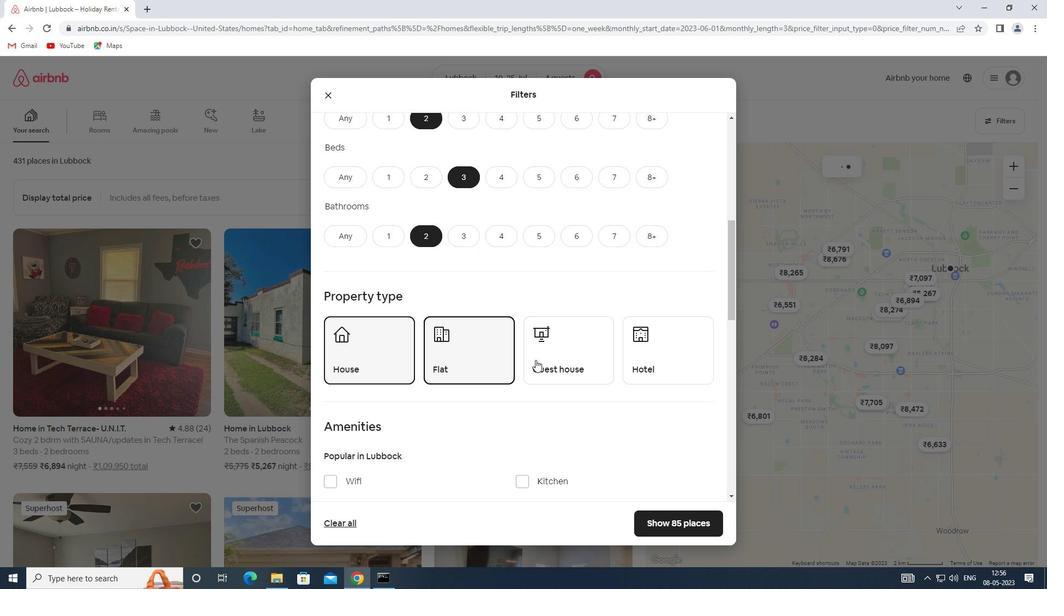 
Action: Mouse pressed left at (551, 356)
Screenshot: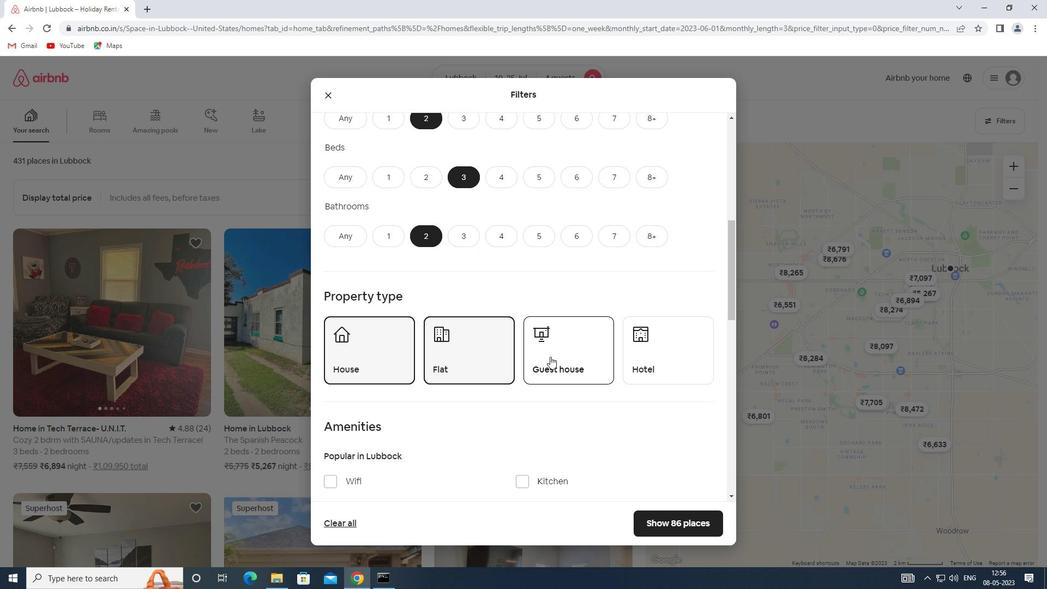 
Action: Mouse scrolled (551, 355) with delta (0, 0)
Screenshot: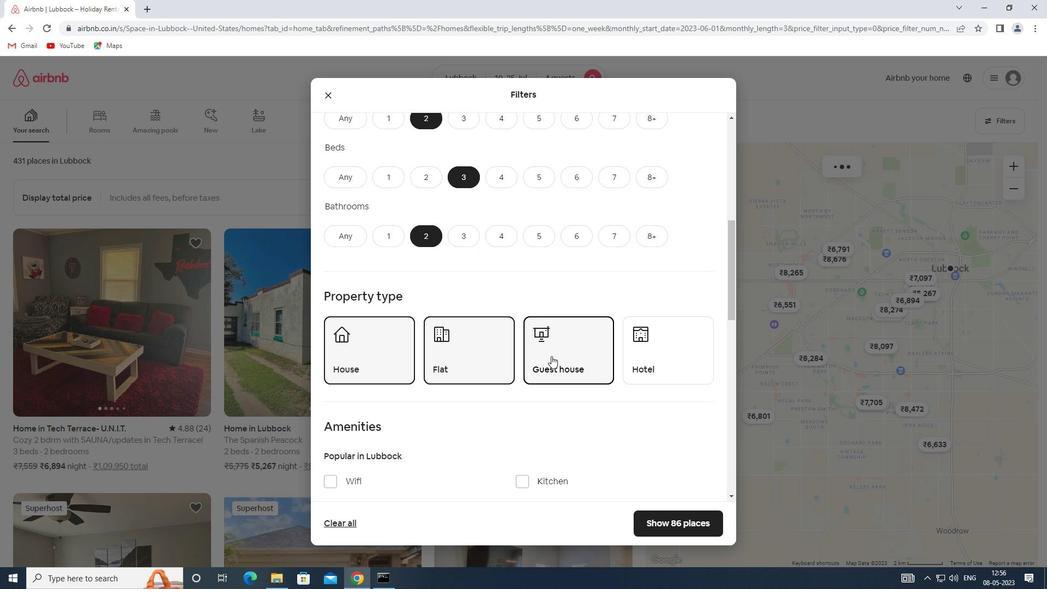 
Action: Mouse scrolled (551, 355) with delta (0, 0)
Screenshot: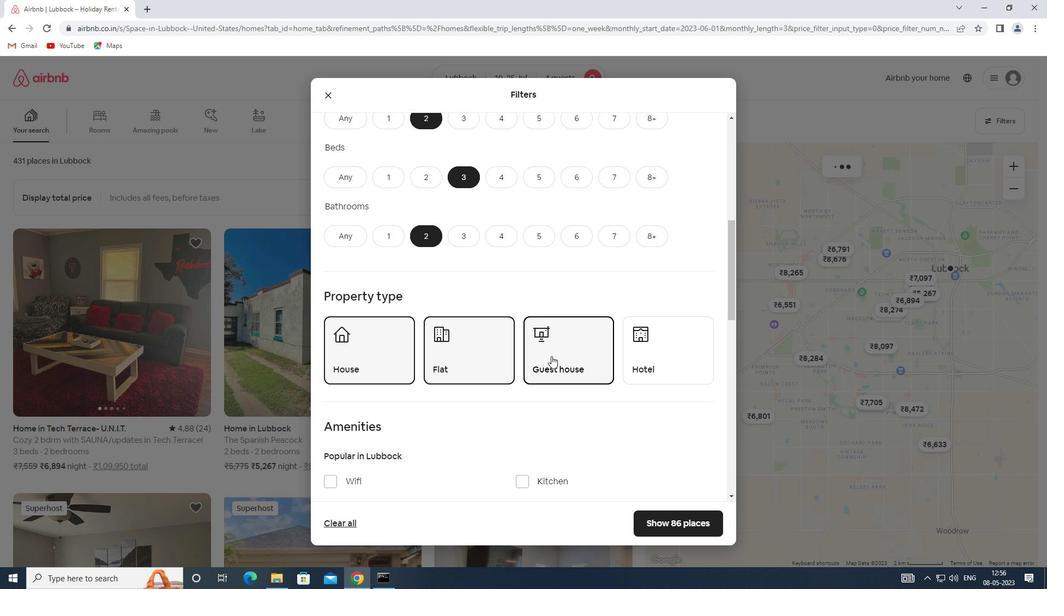 
Action: Mouse scrolled (551, 355) with delta (0, 0)
Screenshot: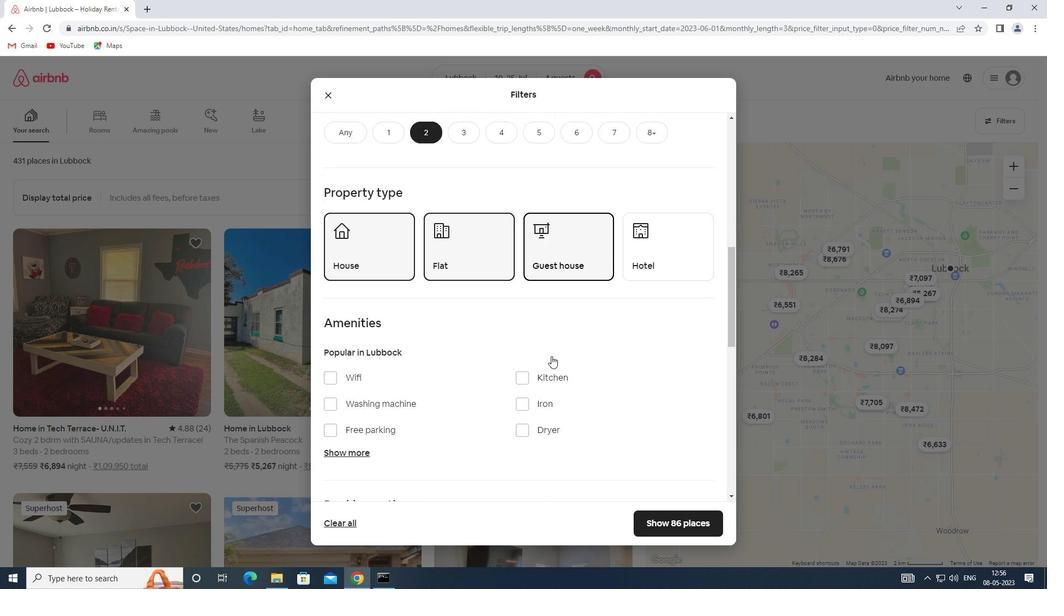 
Action: Mouse moved to (340, 396)
Screenshot: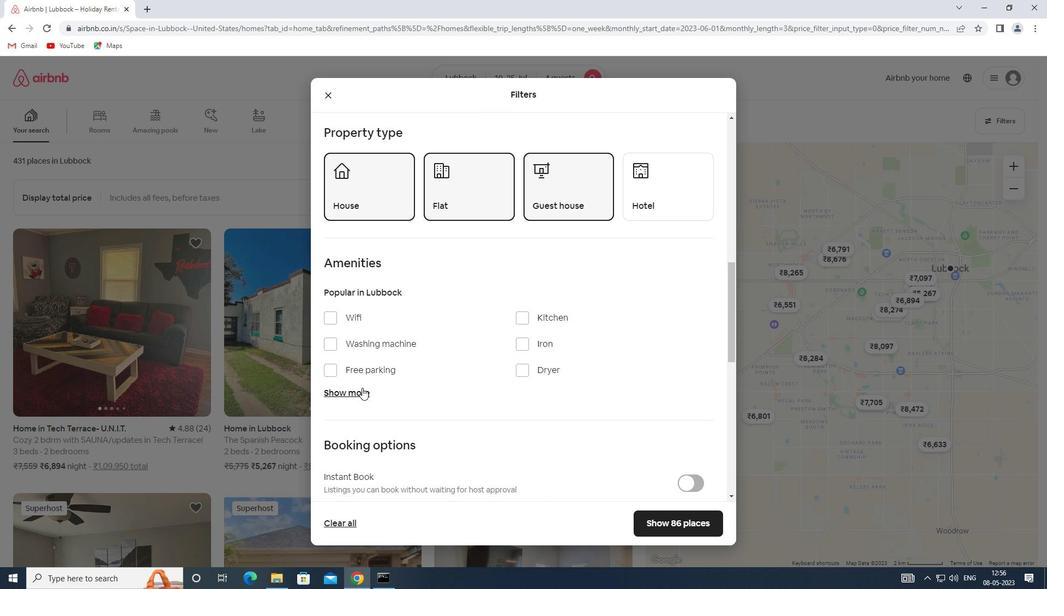 
Action: Mouse pressed left at (340, 396)
Screenshot: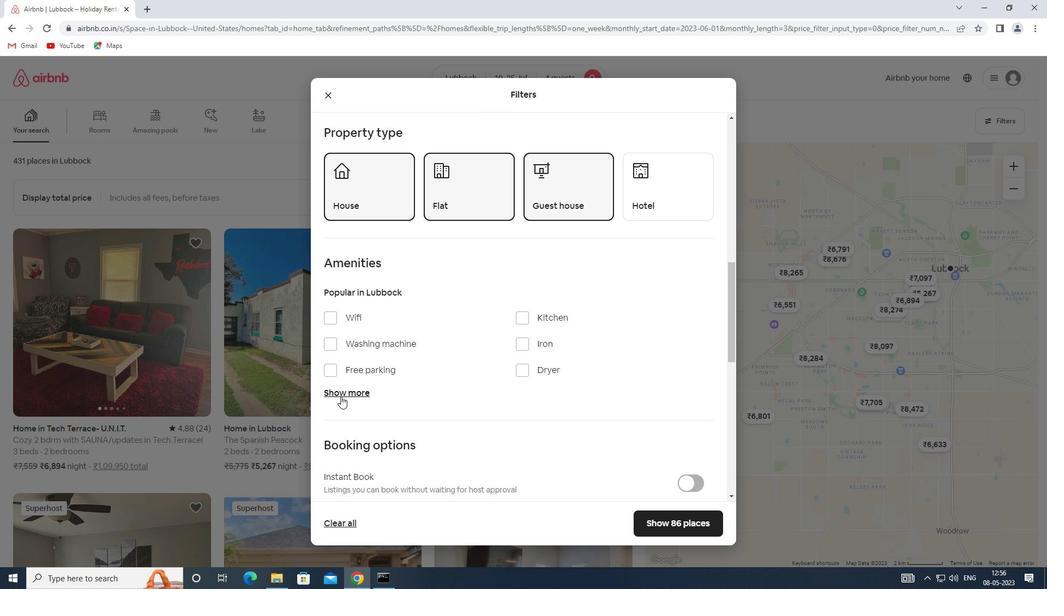 
Action: Mouse moved to (334, 314)
Screenshot: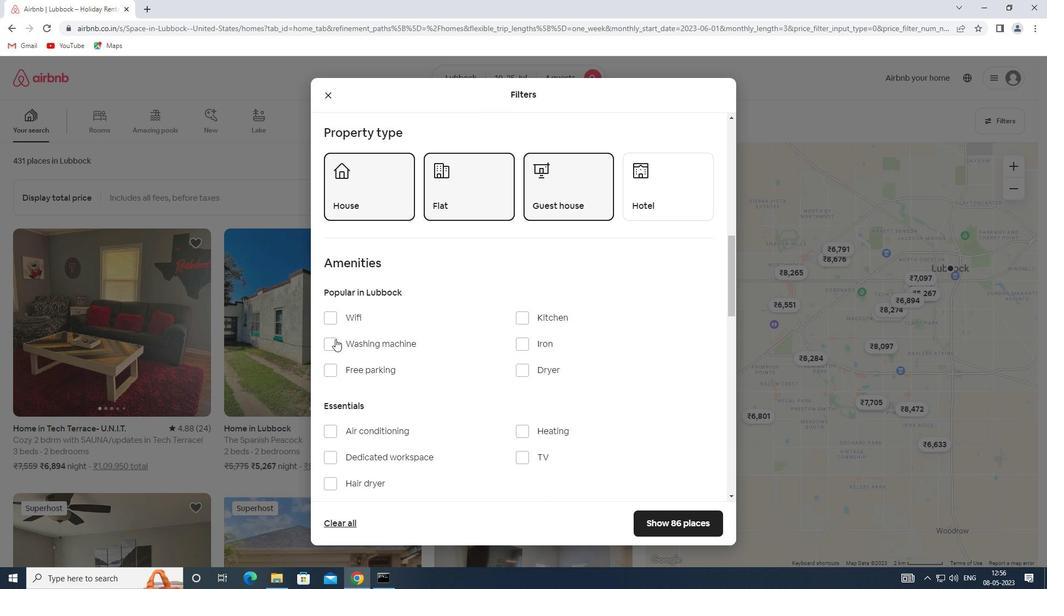 
Action: Mouse pressed left at (334, 314)
Screenshot: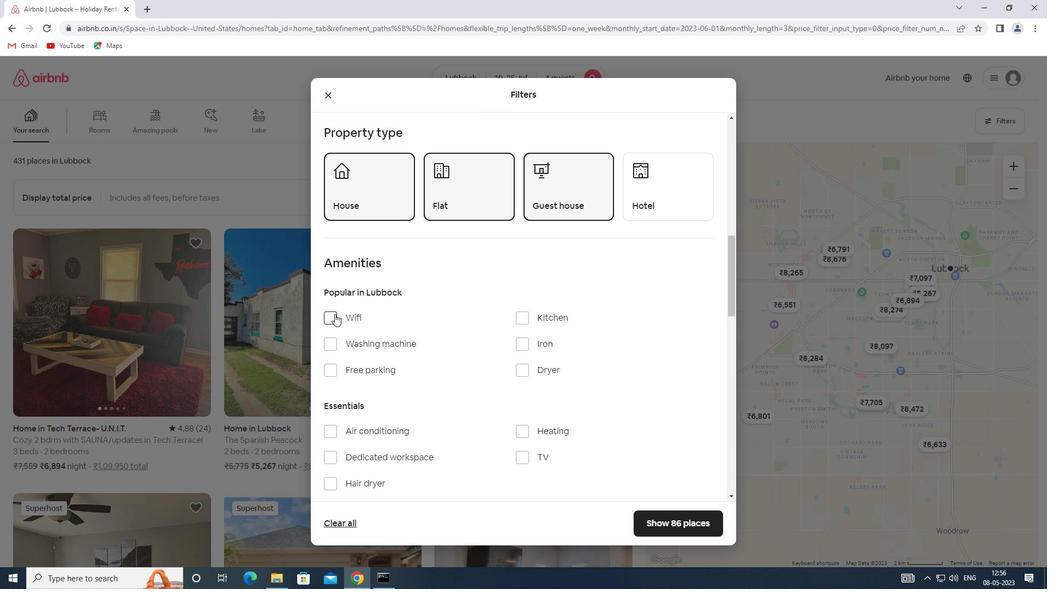 
Action: Mouse moved to (519, 458)
Screenshot: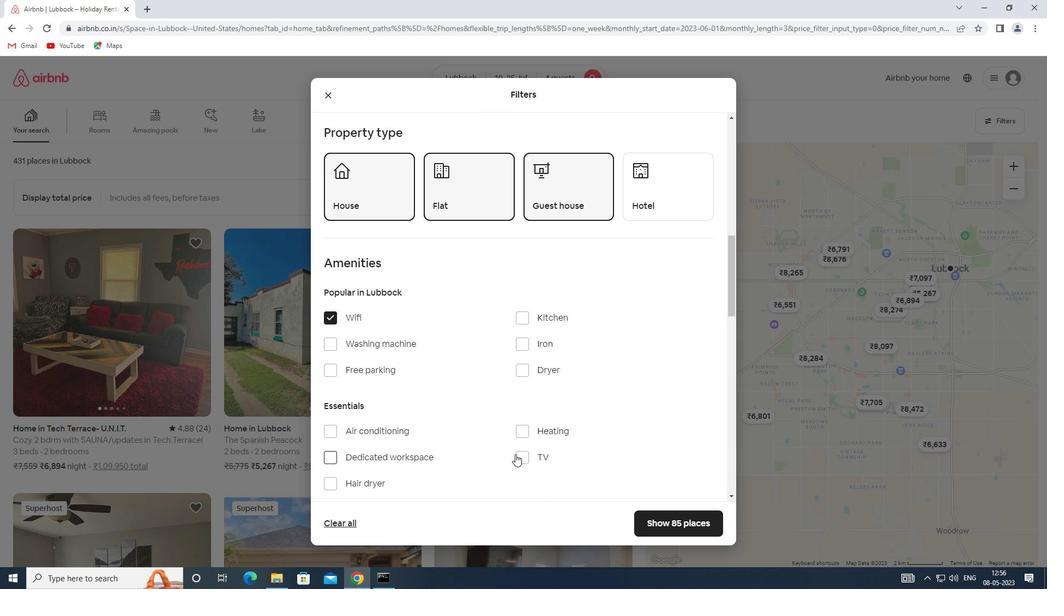 
Action: Mouse pressed left at (519, 458)
Screenshot: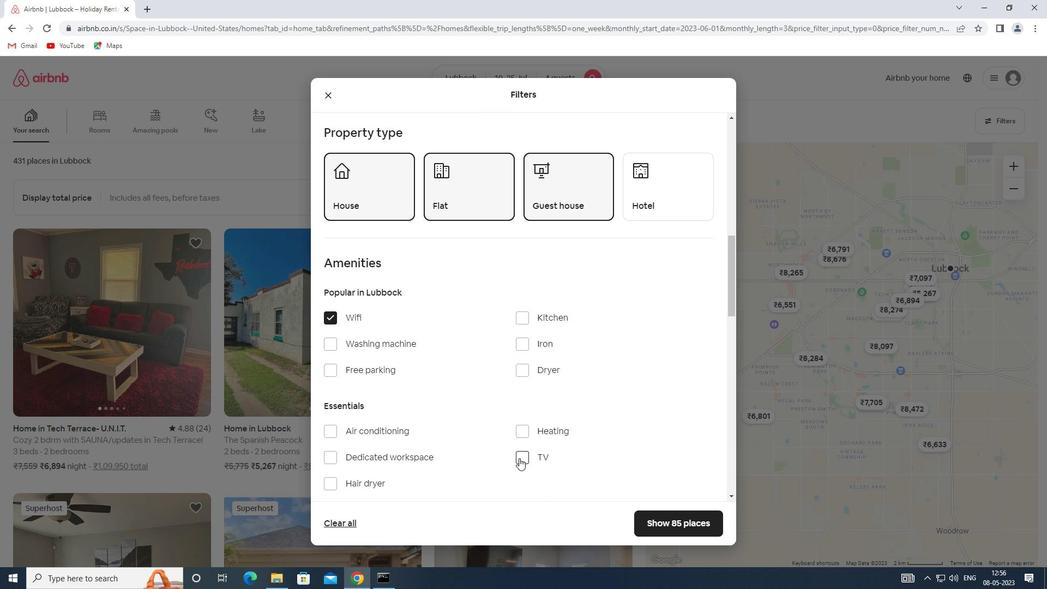 
Action: Mouse moved to (331, 370)
Screenshot: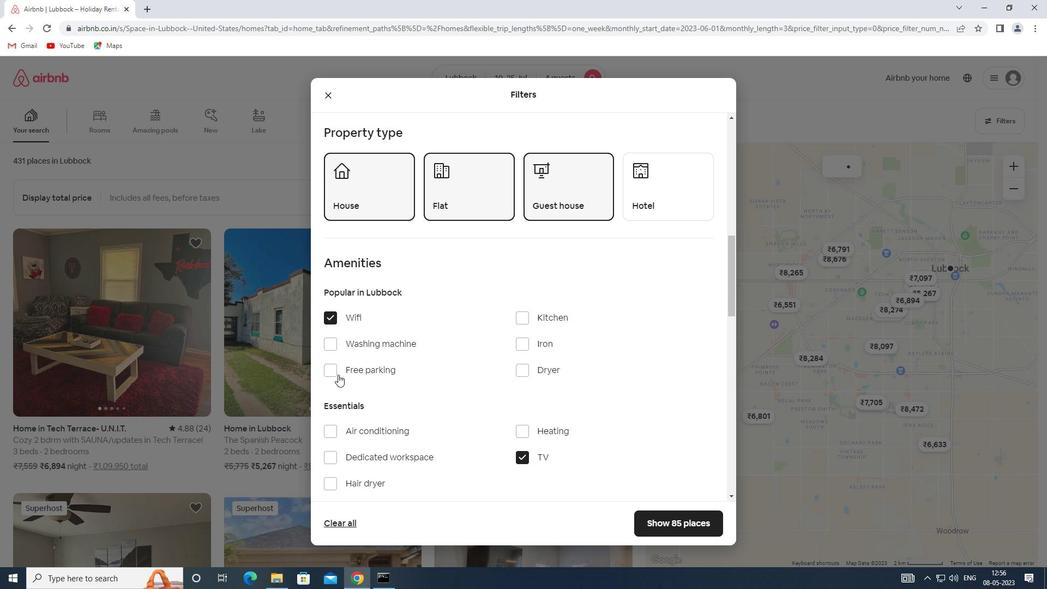 
Action: Mouse pressed left at (331, 370)
Screenshot: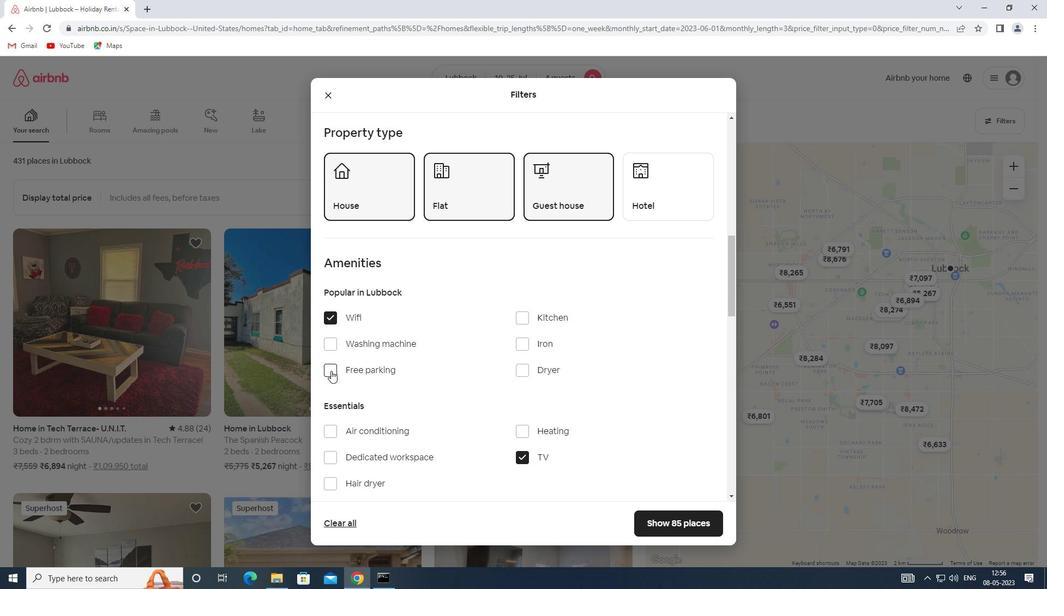 
Action: Mouse scrolled (331, 370) with delta (0, 0)
Screenshot: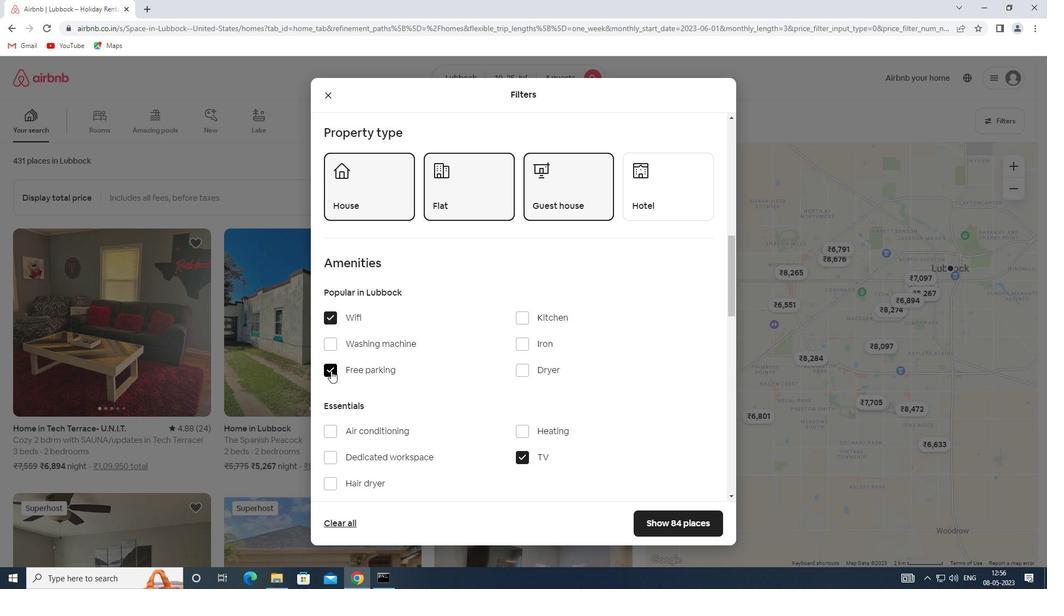 
Action: Mouse scrolled (331, 370) with delta (0, 0)
Screenshot: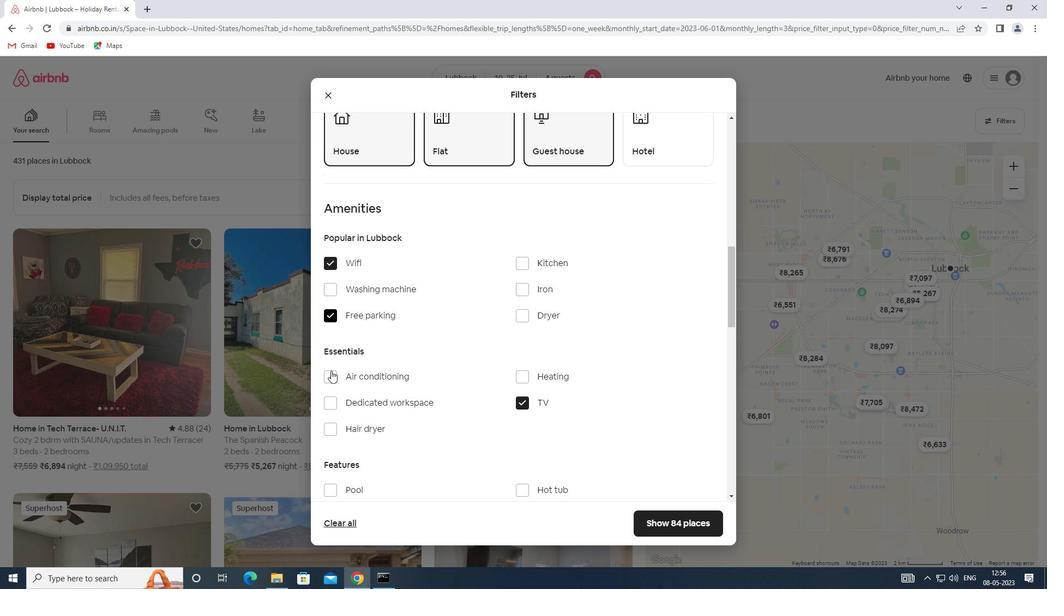 
Action: Mouse scrolled (331, 370) with delta (0, 0)
Screenshot: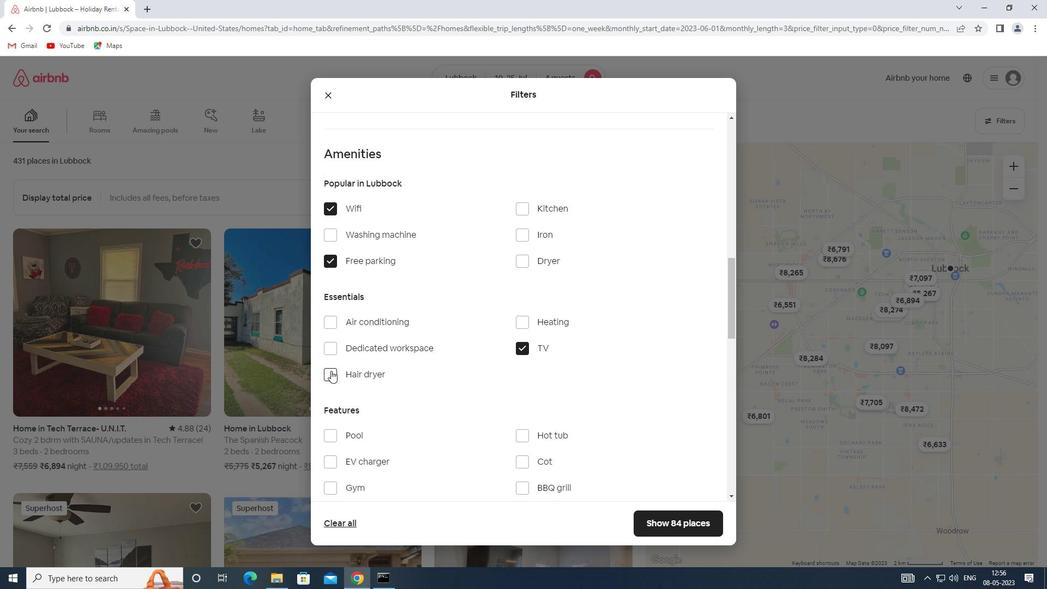 
Action: Mouse moved to (331, 428)
Screenshot: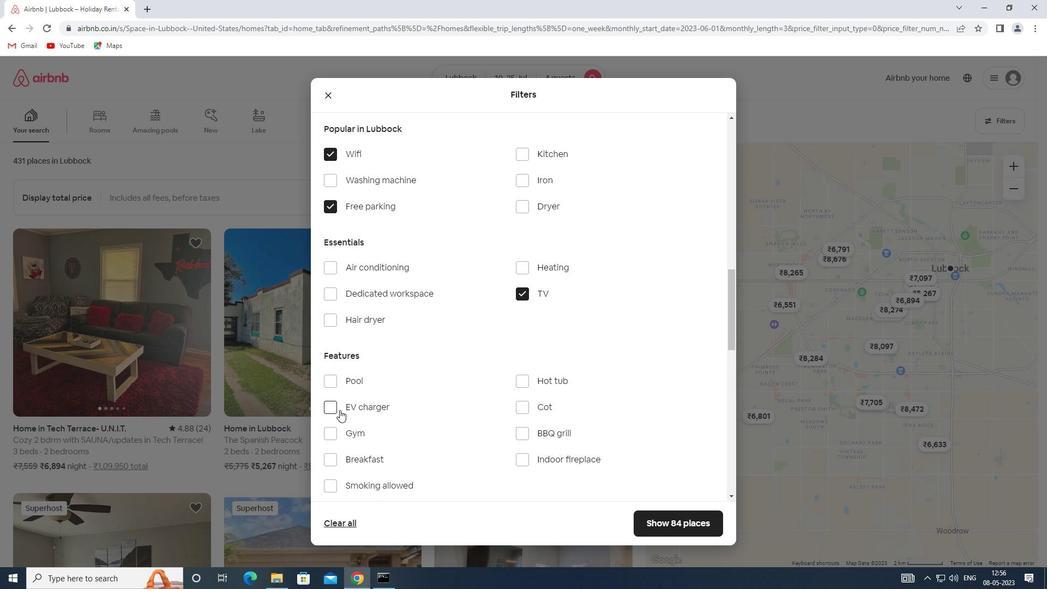 
Action: Mouse pressed left at (331, 428)
Screenshot: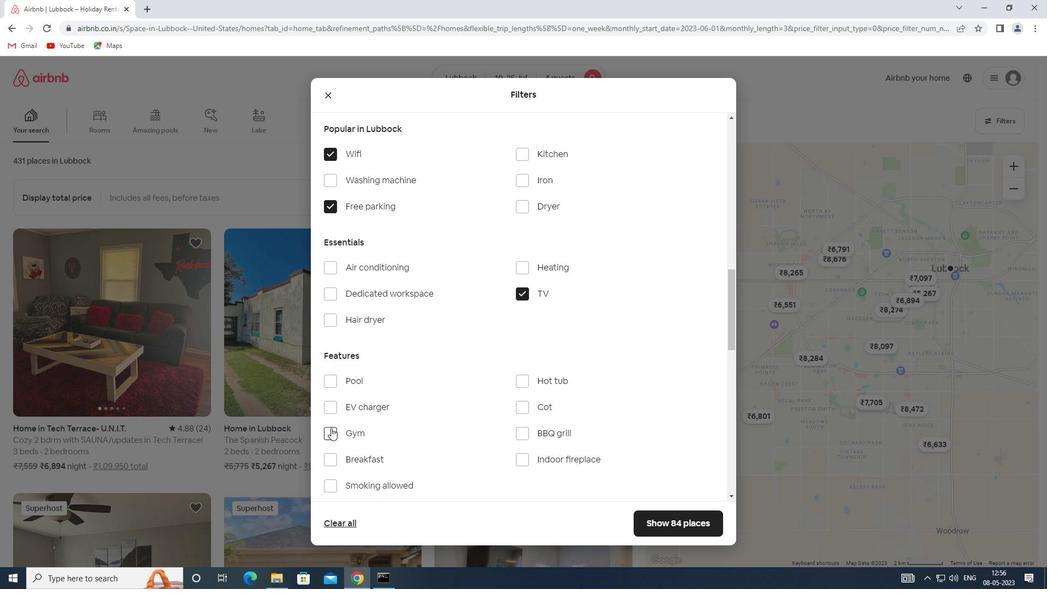 
Action: Mouse moved to (326, 458)
Screenshot: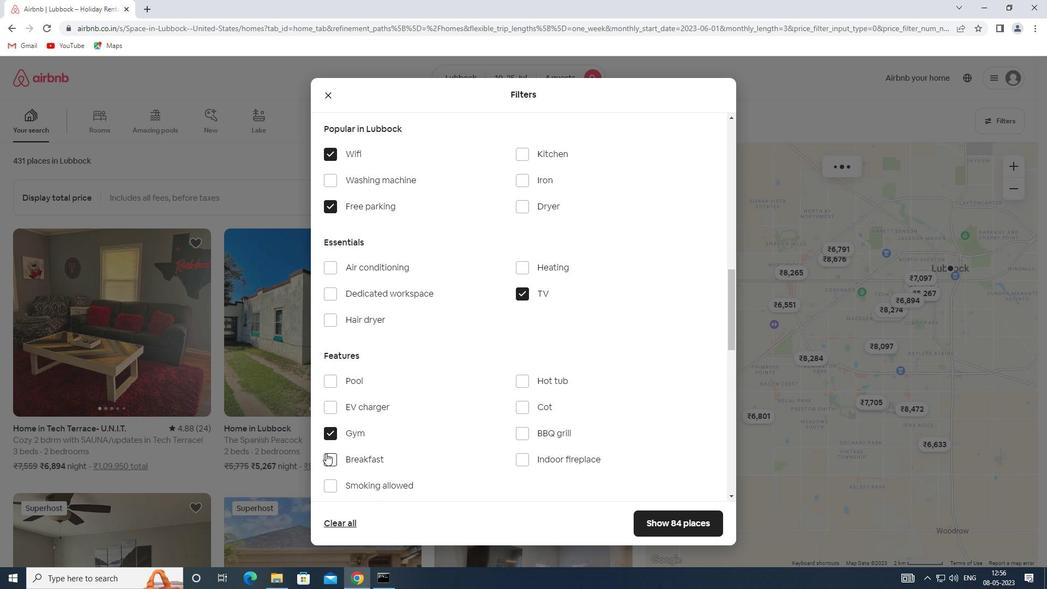 
Action: Mouse pressed left at (326, 458)
Screenshot: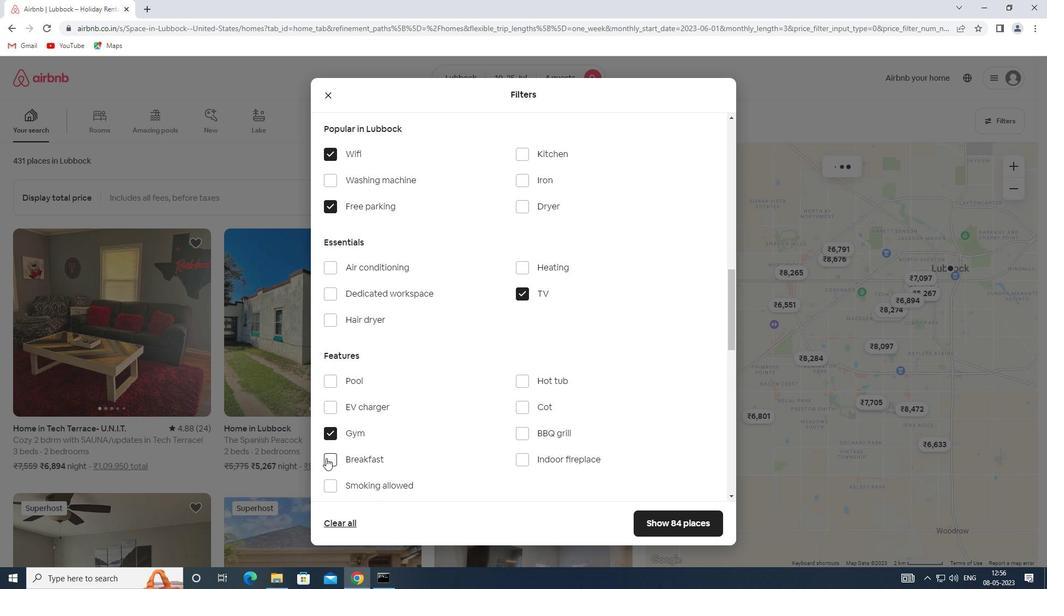 
Action: Mouse moved to (411, 423)
Screenshot: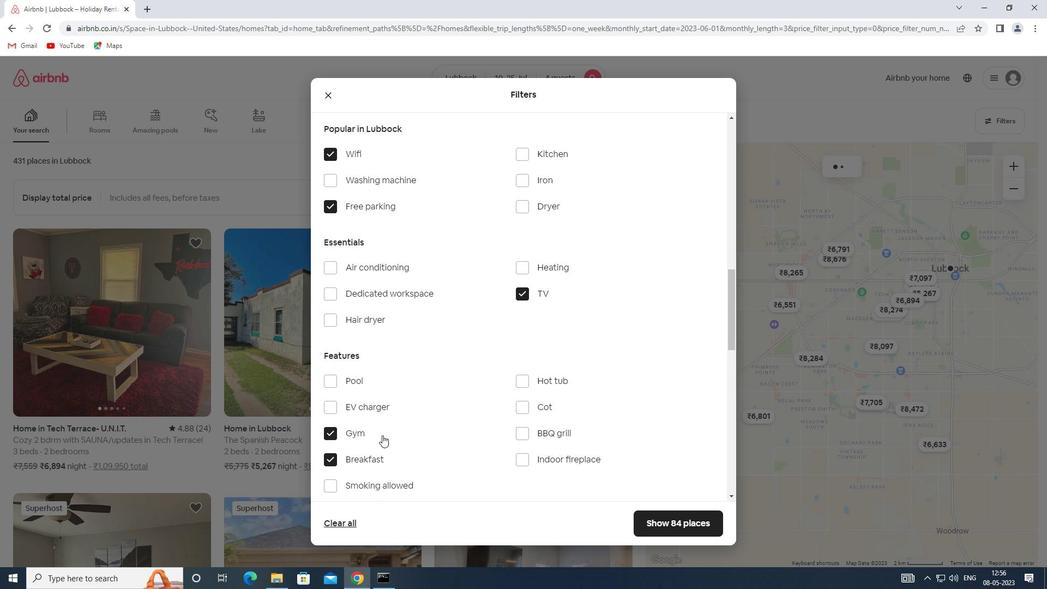 
Action: Mouse scrolled (411, 422) with delta (0, 0)
Screenshot: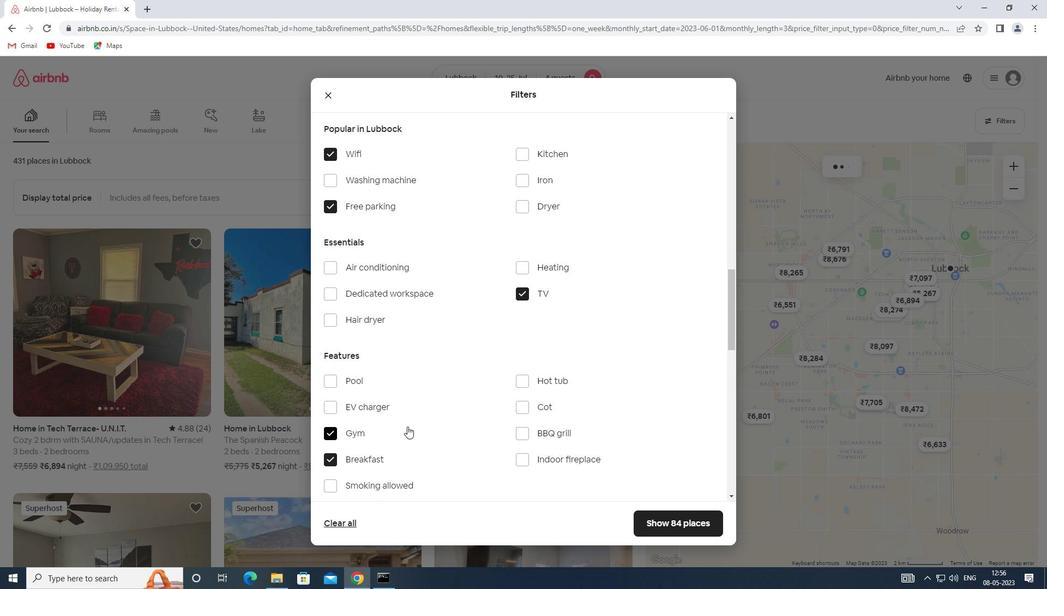 
Action: Mouse scrolled (411, 422) with delta (0, 0)
Screenshot: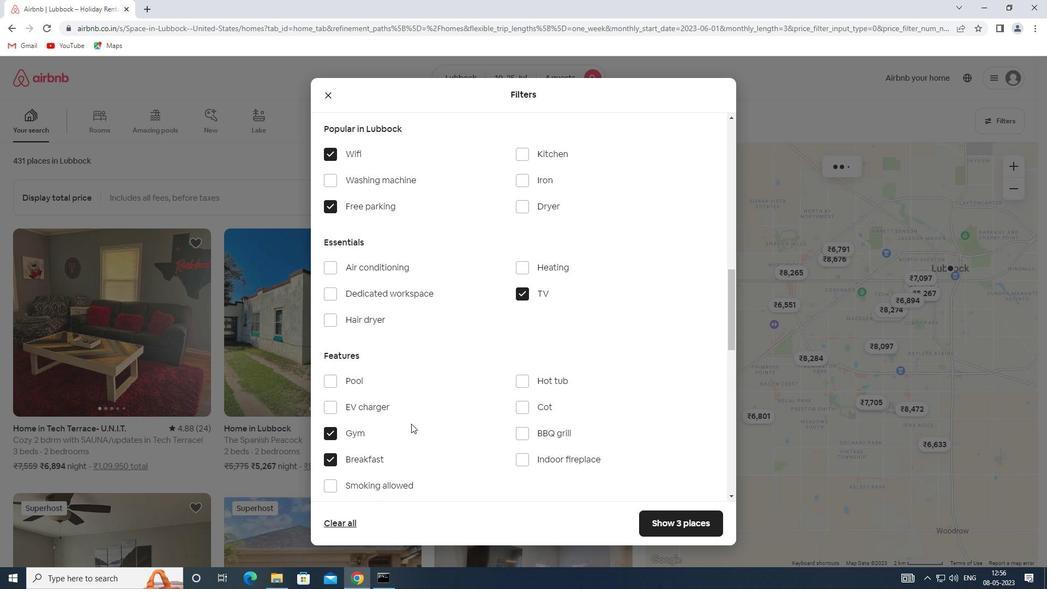 
Action: Mouse scrolled (411, 422) with delta (0, 0)
Screenshot: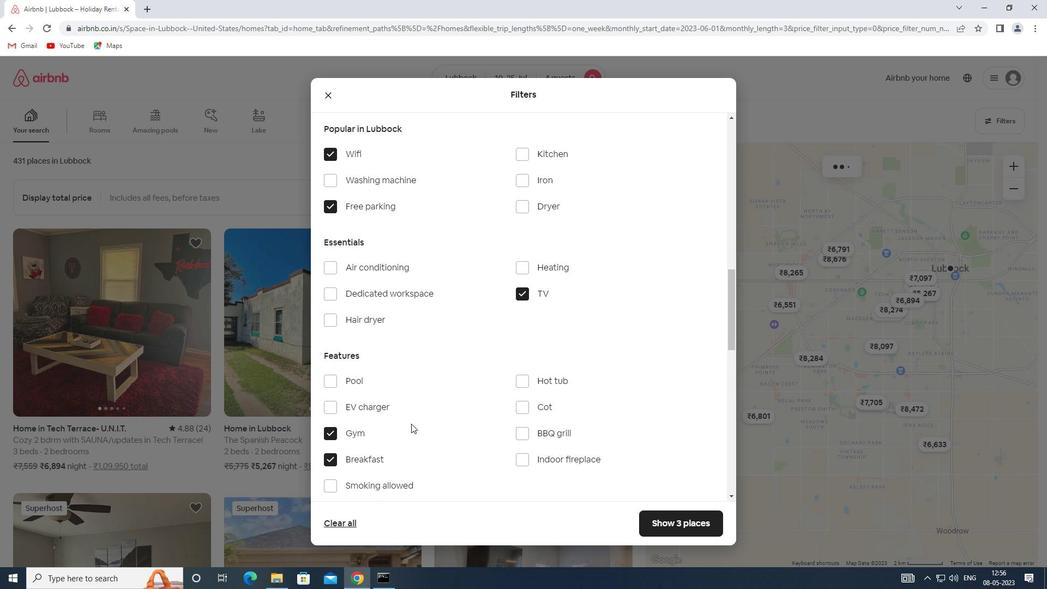 
Action: Mouse moved to (412, 422)
Screenshot: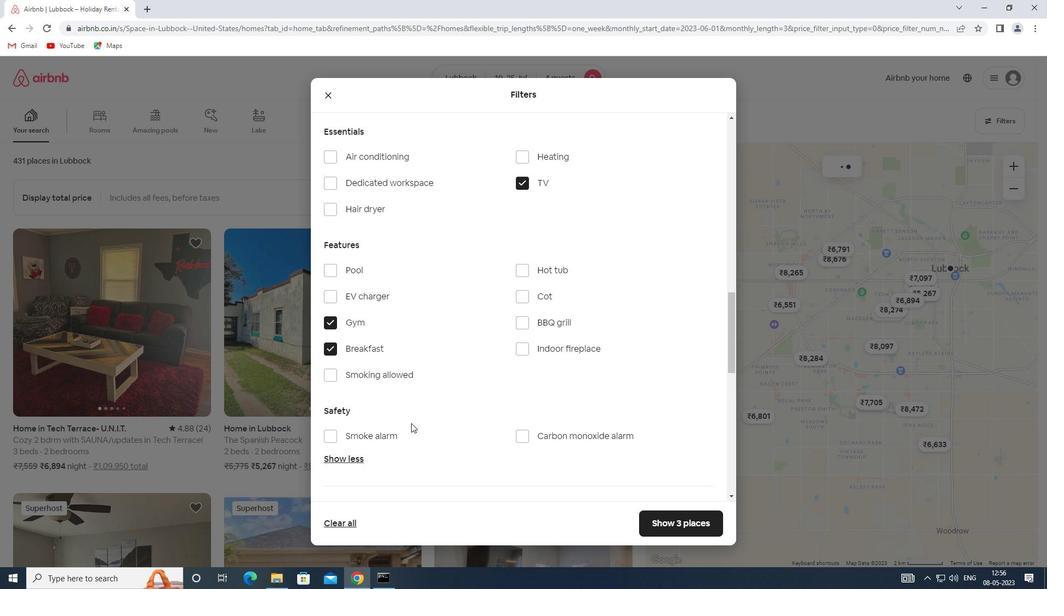 
Action: Mouse scrolled (412, 422) with delta (0, 0)
Screenshot: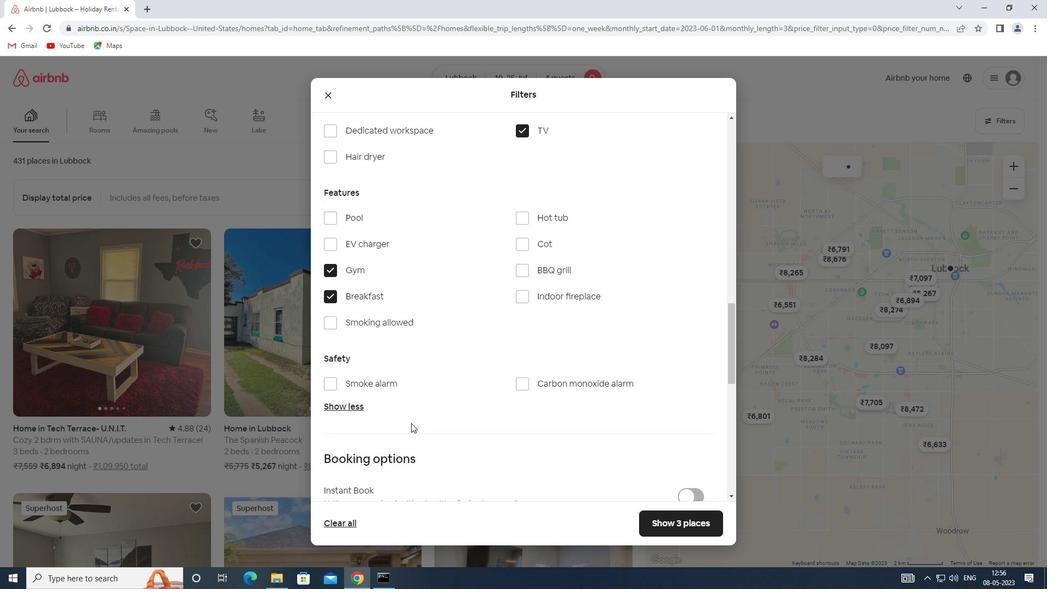 
Action: Mouse scrolled (412, 422) with delta (0, 0)
Screenshot: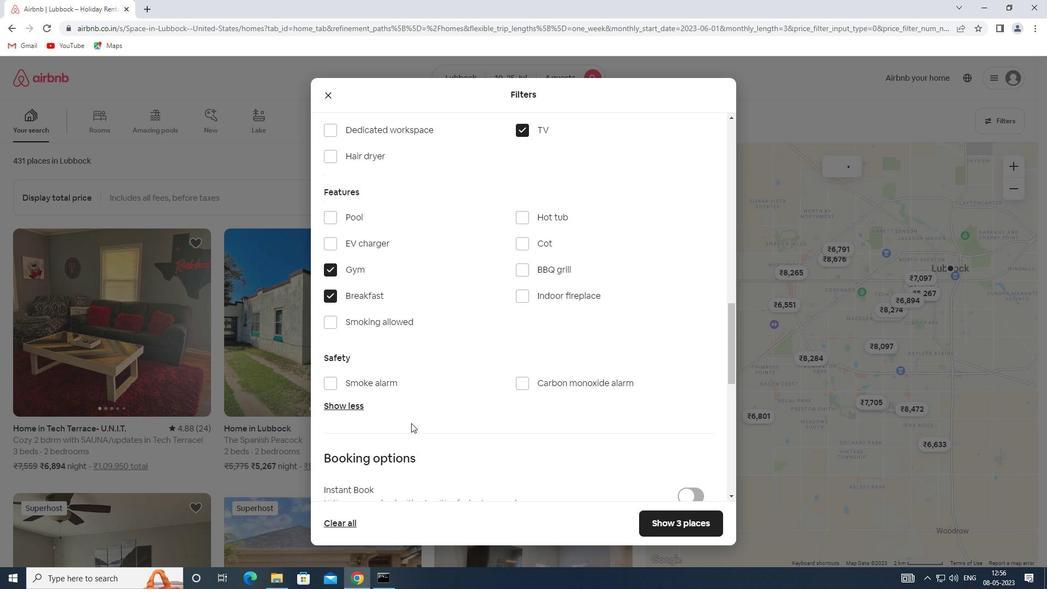 
Action: Mouse scrolled (412, 422) with delta (0, 0)
Screenshot: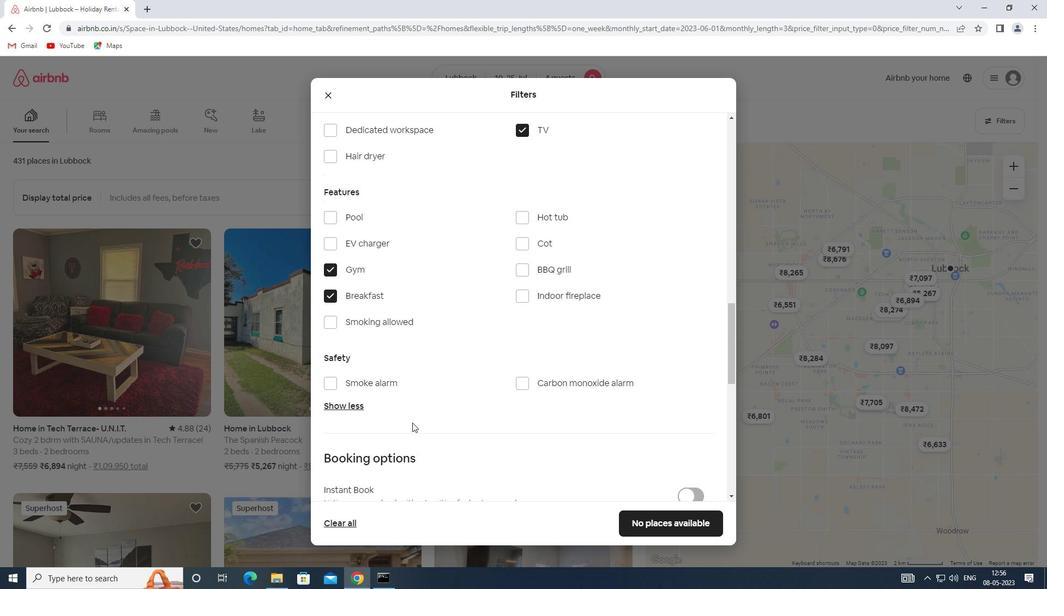 
Action: Mouse moved to (698, 368)
Screenshot: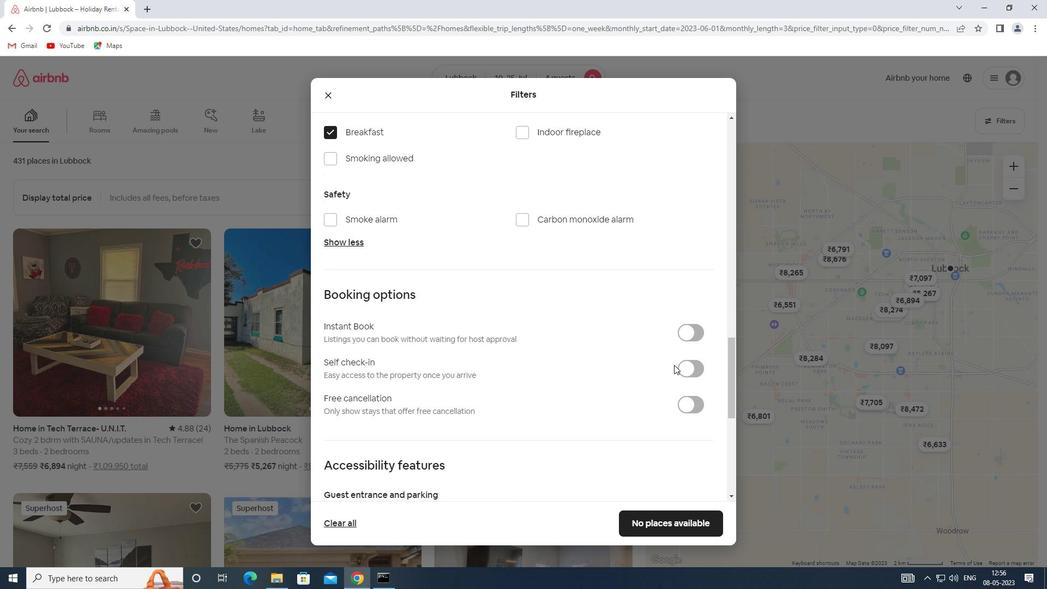 
Action: Mouse pressed left at (698, 368)
Screenshot: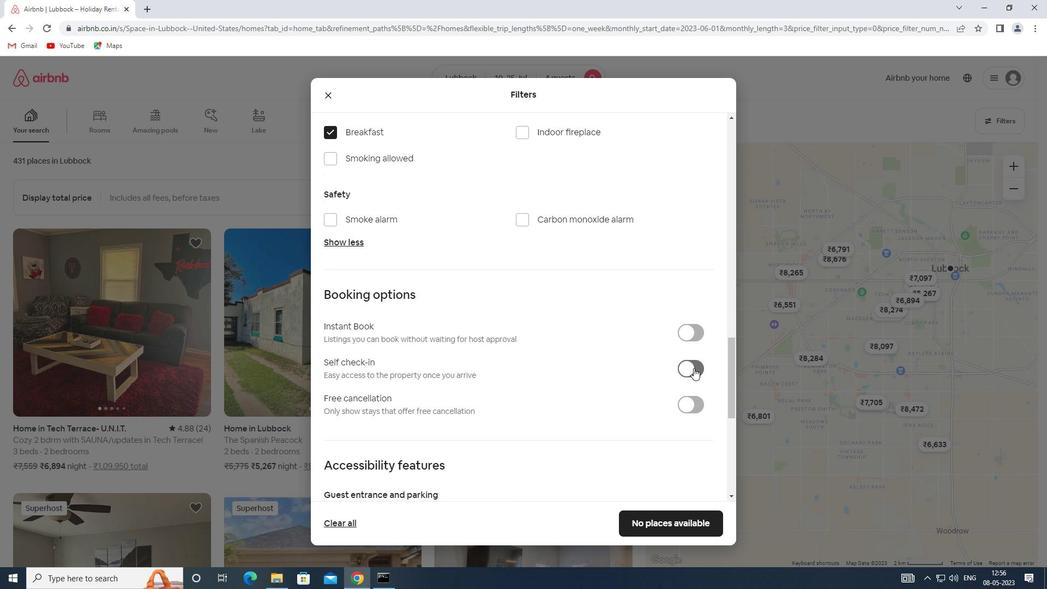 
Action: Mouse moved to (426, 393)
Screenshot: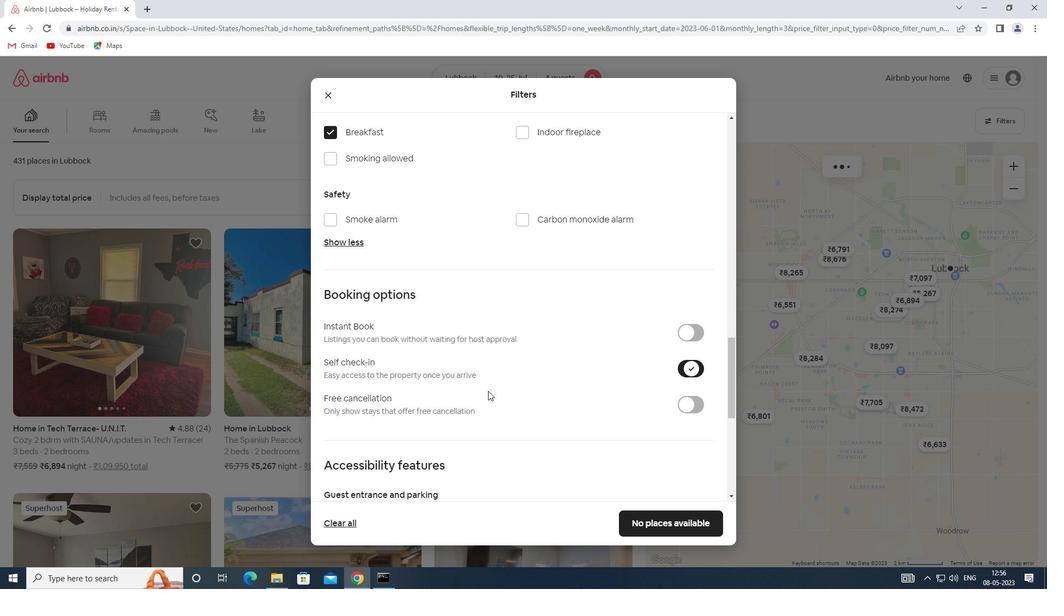 
Action: Mouse scrolled (426, 392) with delta (0, 0)
Screenshot: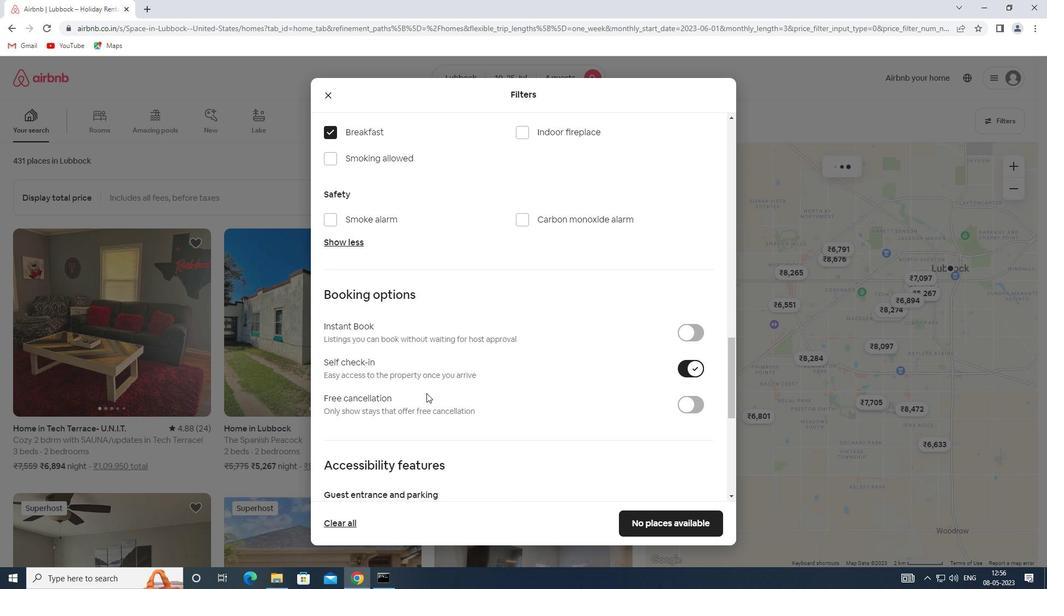 
Action: Mouse scrolled (426, 392) with delta (0, 0)
Screenshot: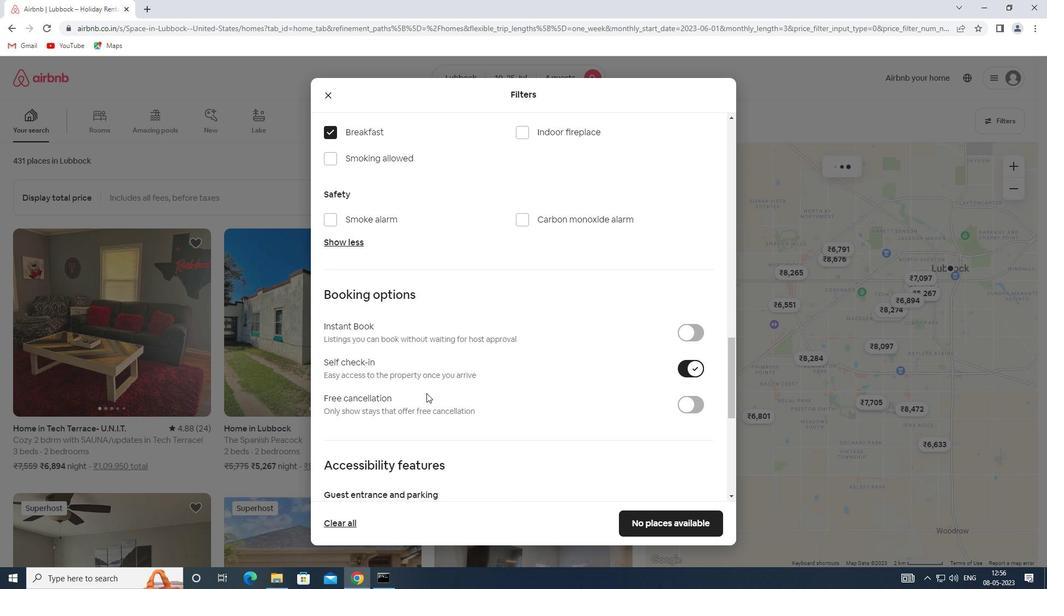 
Action: Mouse scrolled (426, 392) with delta (0, 0)
Screenshot: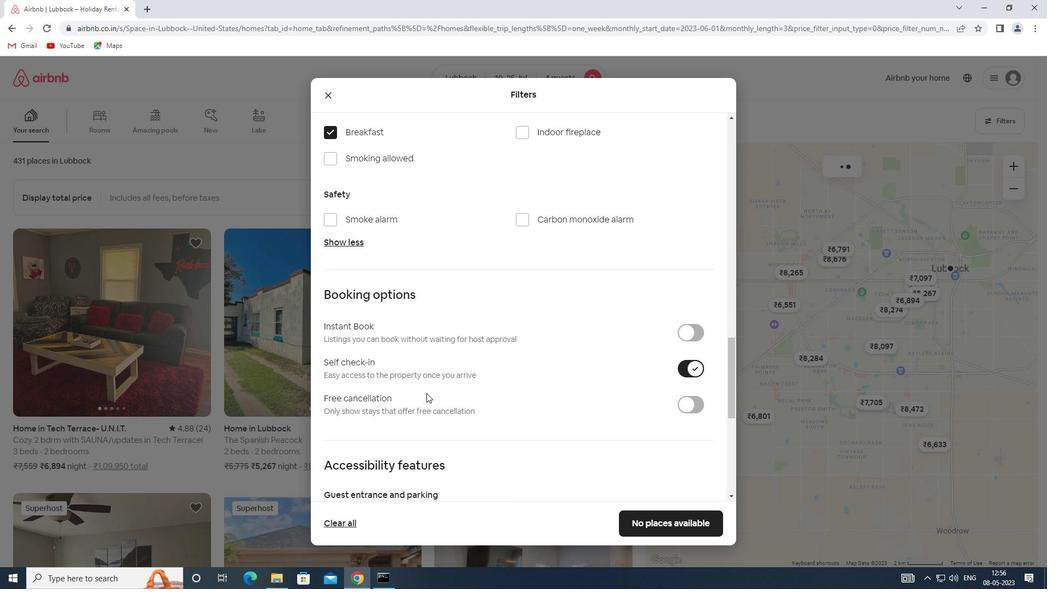 
Action: Mouse scrolled (426, 392) with delta (0, 0)
Screenshot: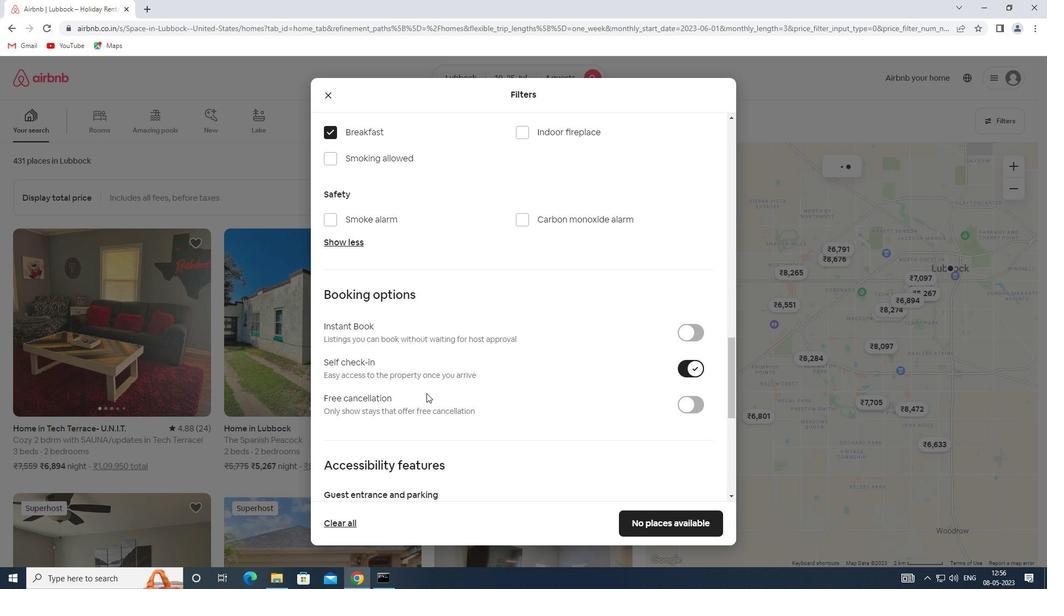 
Action: Mouse scrolled (426, 392) with delta (0, 0)
Screenshot: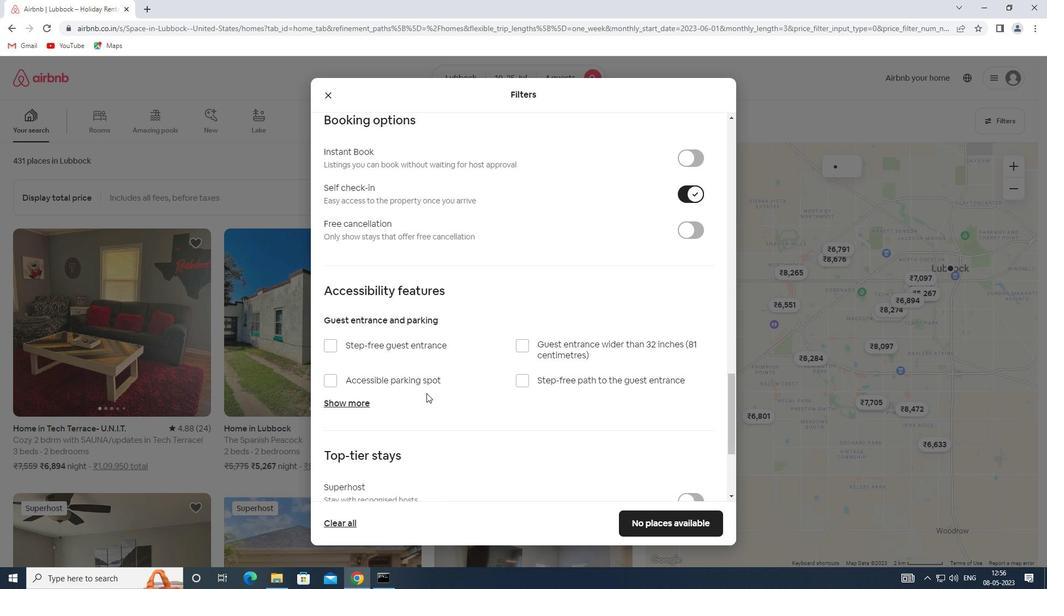 
Action: Mouse scrolled (426, 392) with delta (0, 0)
Screenshot: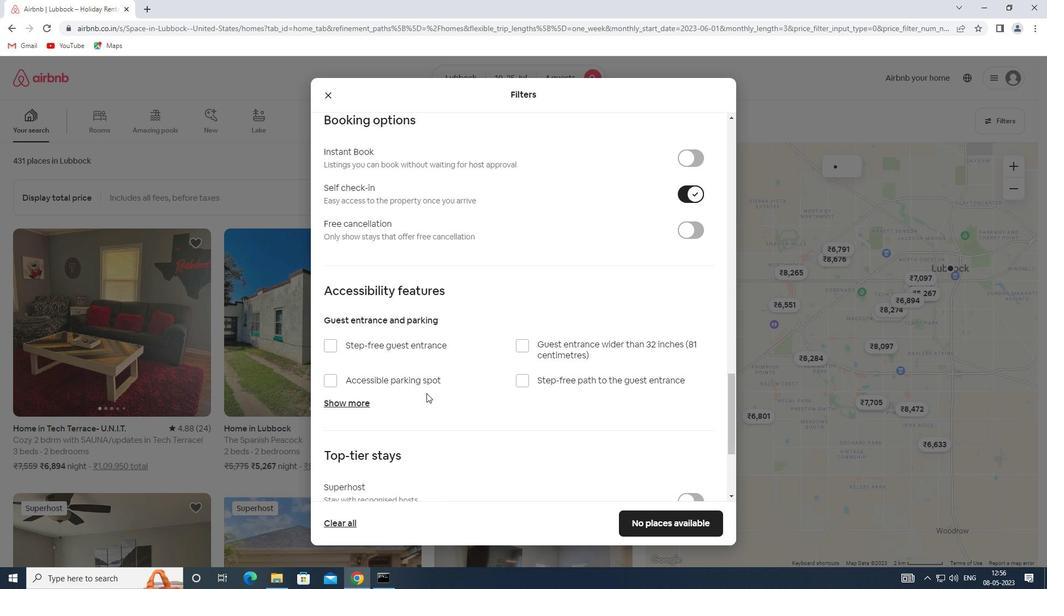 
Action: Mouse moved to (409, 413)
Screenshot: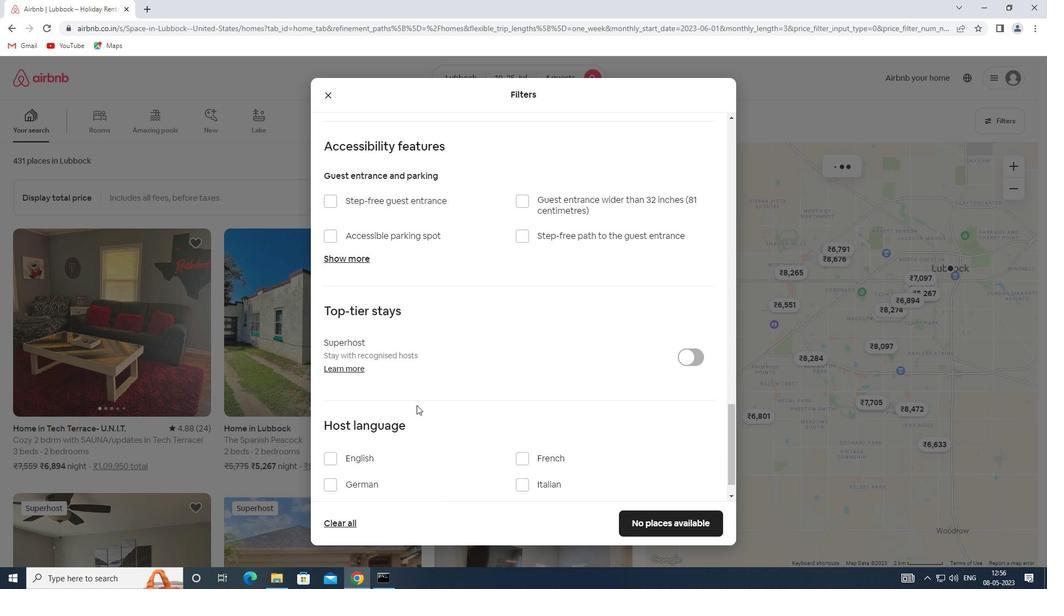 
Action: Mouse scrolled (409, 412) with delta (0, 0)
Screenshot: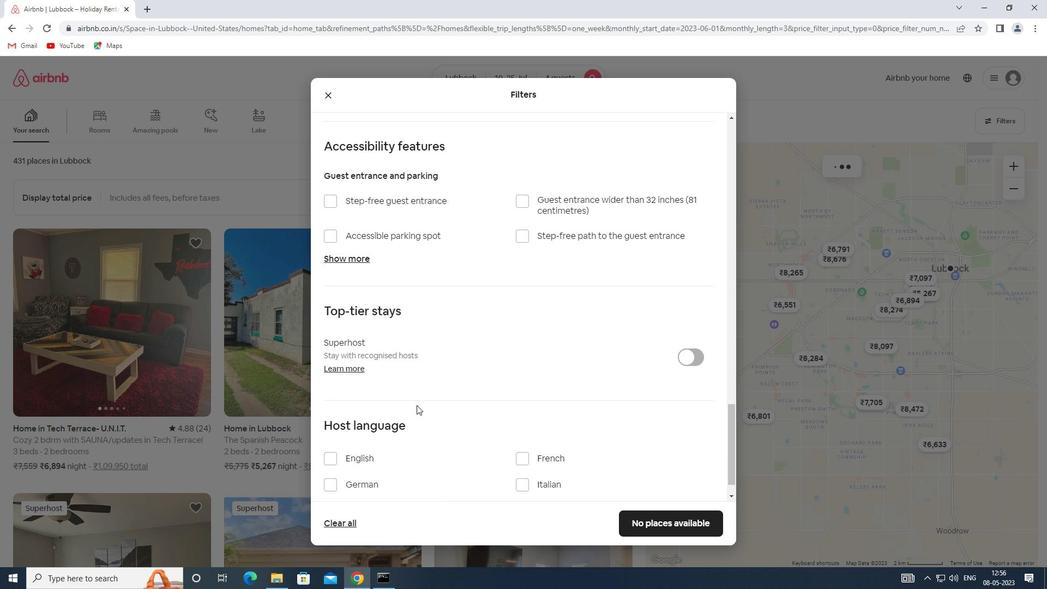 
Action: Mouse scrolled (409, 412) with delta (0, 0)
Screenshot: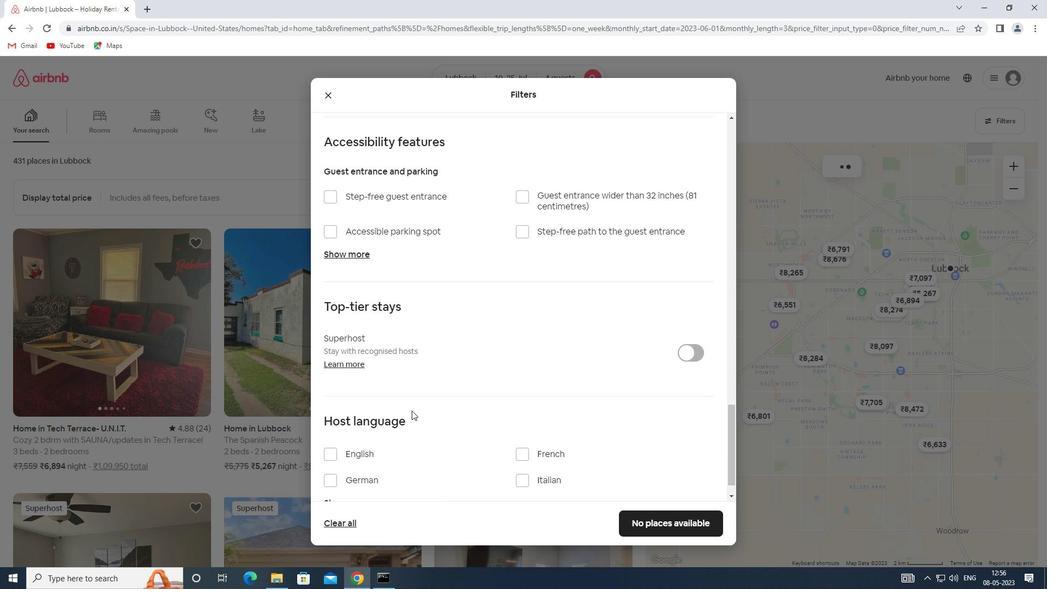 
Action: Mouse scrolled (409, 412) with delta (0, 0)
Screenshot: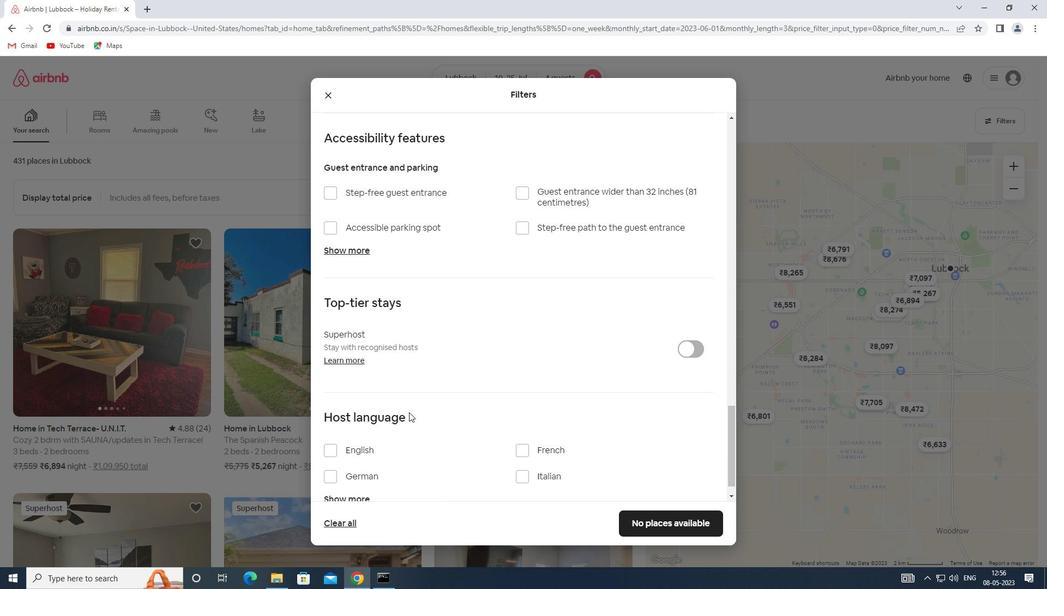 
Action: Mouse moved to (331, 420)
Screenshot: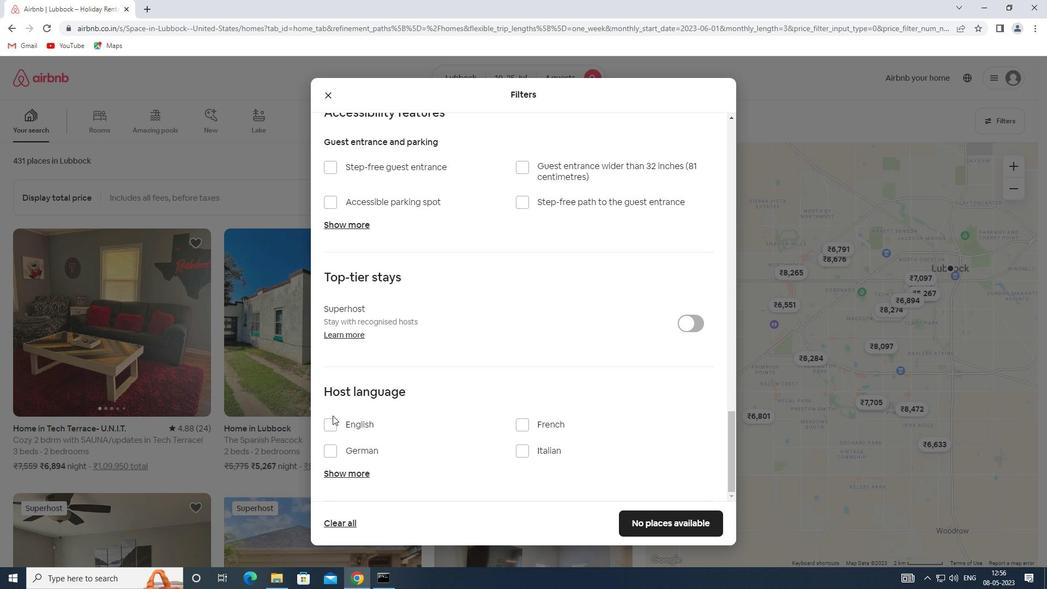 
Action: Mouse pressed left at (331, 420)
Screenshot: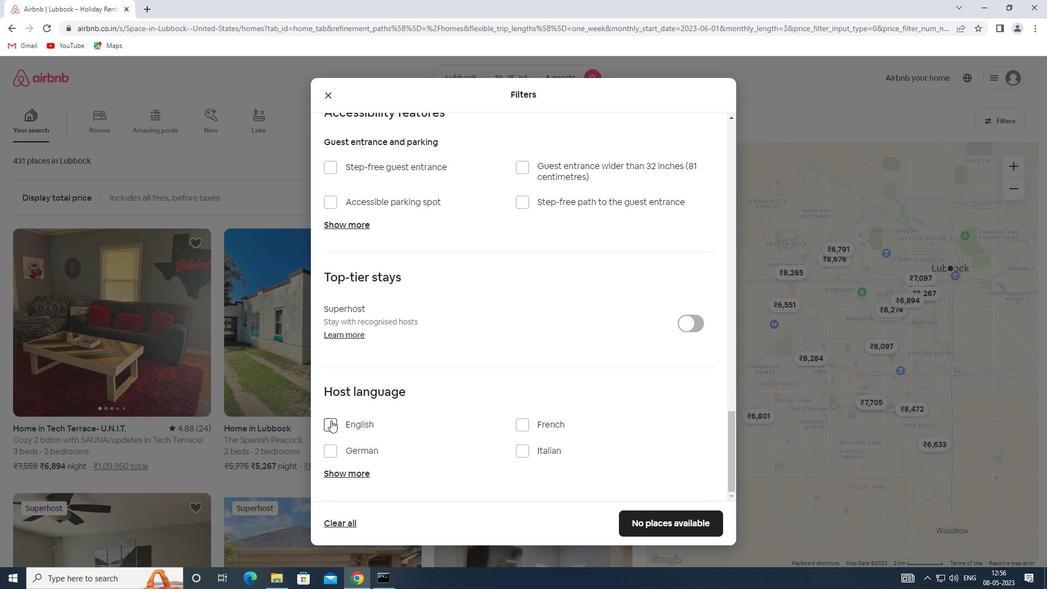 
Action: Mouse moved to (662, 517)
Screenshot: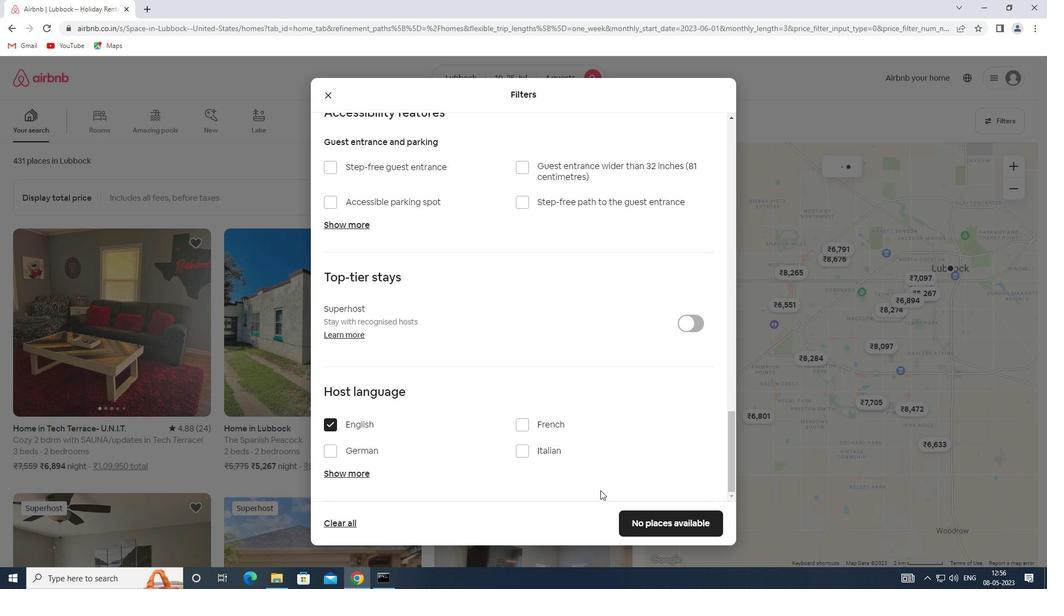 
Action: Mouse pressed left at (662, 517)
Screenshot: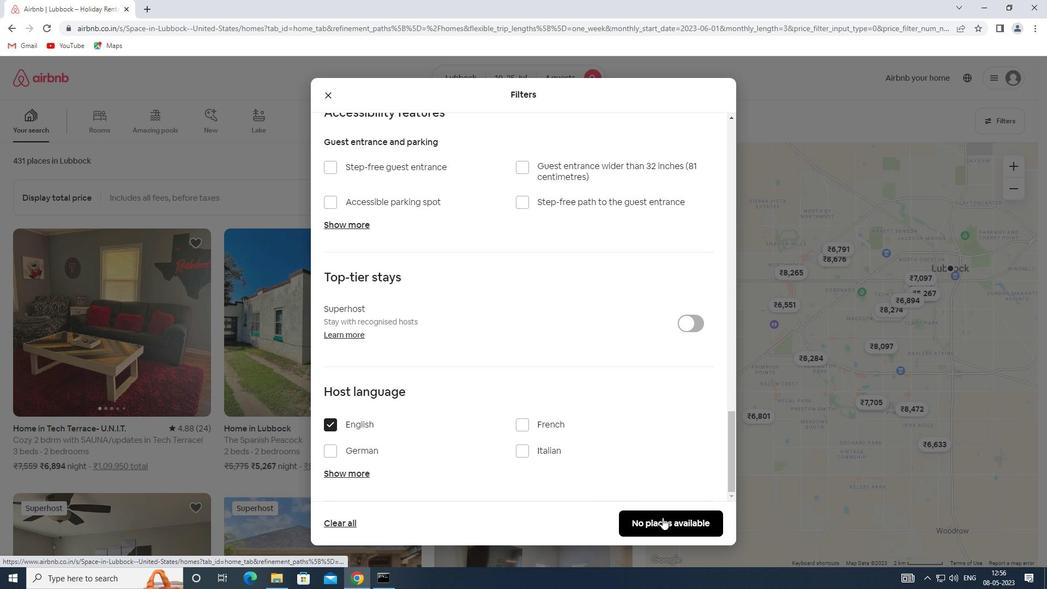 
